 Task: Open a blank sheet, save the file as Childsafety.odt and add heading 'Child Safety',with the parapraph 'Child safety involves creating a safe environment and implementing measures to protect children from harm and accidents. It encompasses aspects such as childproofing homes, promoting safe practices, and educating children about personal safety to prevent injuries and promote their well-being.'Apply Font Style Impact And font size 18. Apply font style in  Heading 'Georgia' and font size 24 Change heading alignment to  Left and paragraph alignment to  Left
Action: Mouse moved to (1026, 75)
Screenshot: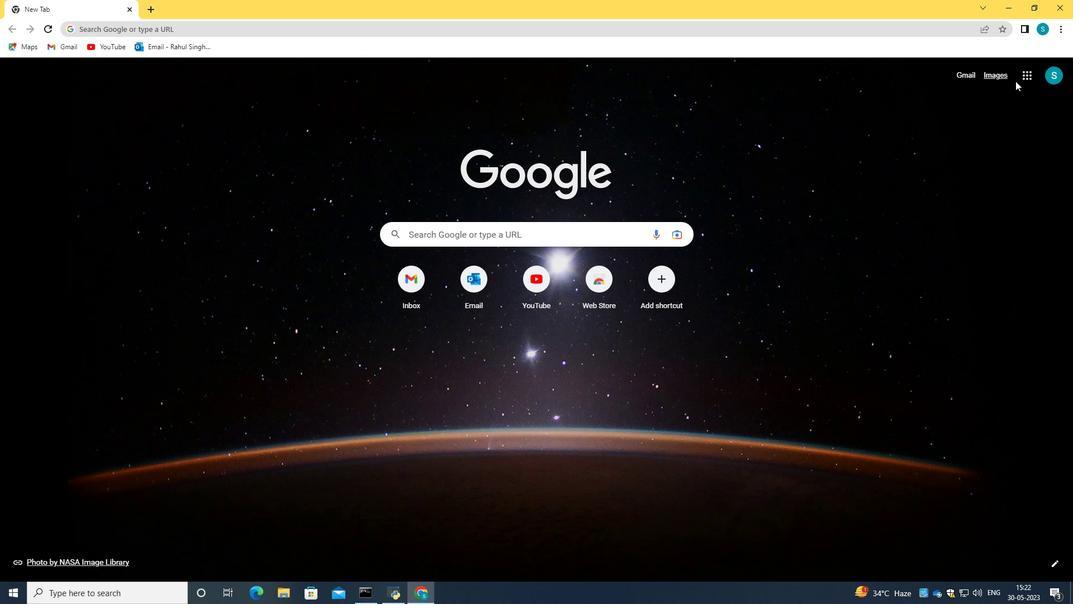 
Action: Mouse pressed left at (1026, 75)
Screenshot: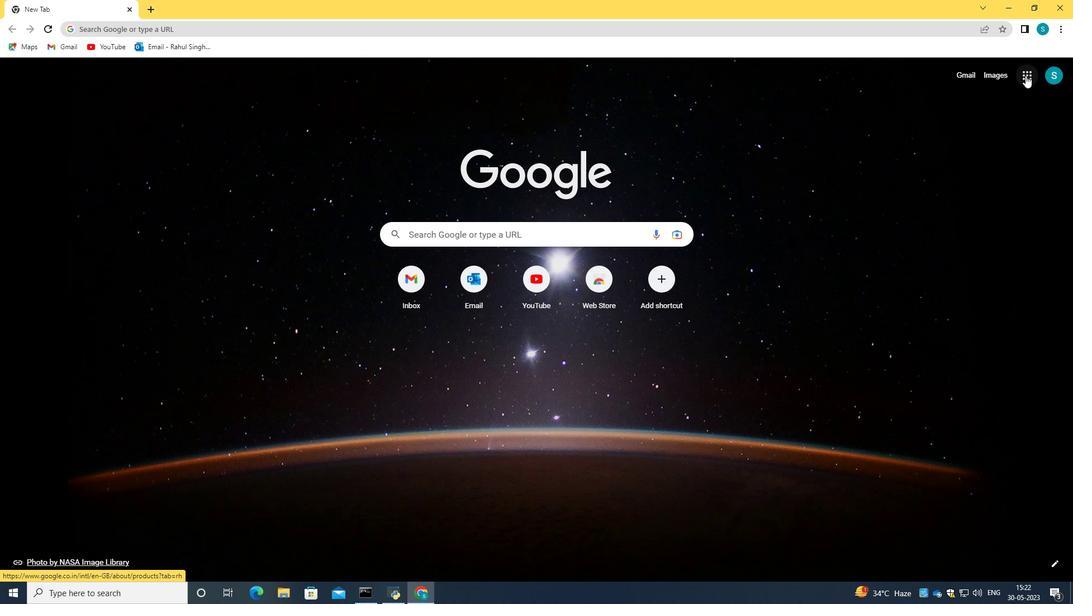 
Action: Mouse moved to (933, 179)
Screenshot: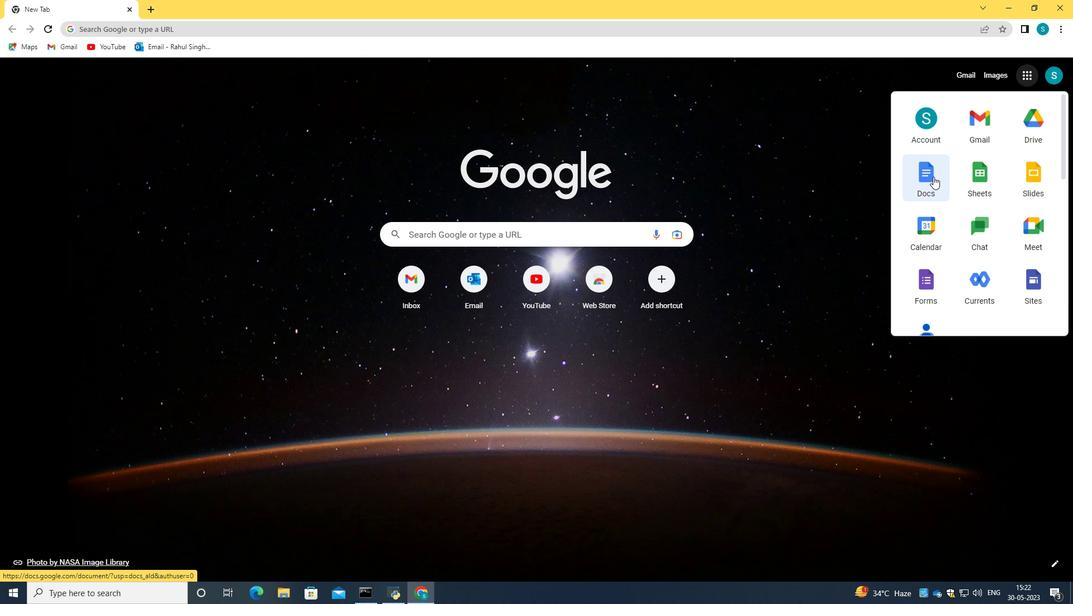 
Action: Mouse pressed left at (933, 179)
Screenshot: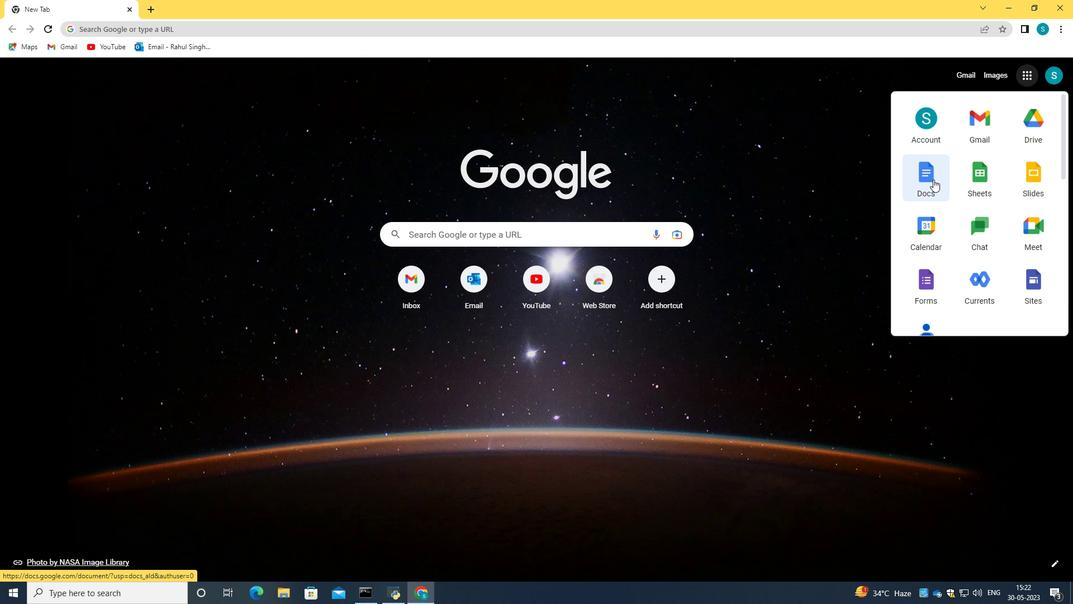 
Action: Mouse moved to (272, 182)
Screenshot: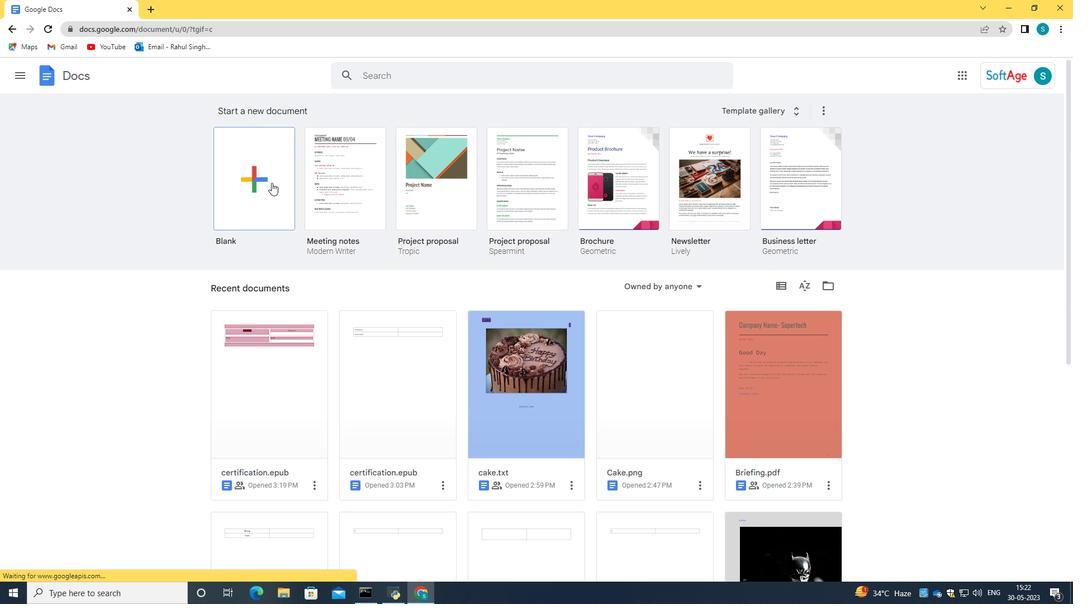 
Action: Mouse pressed left at (272, 182)
Screenshot: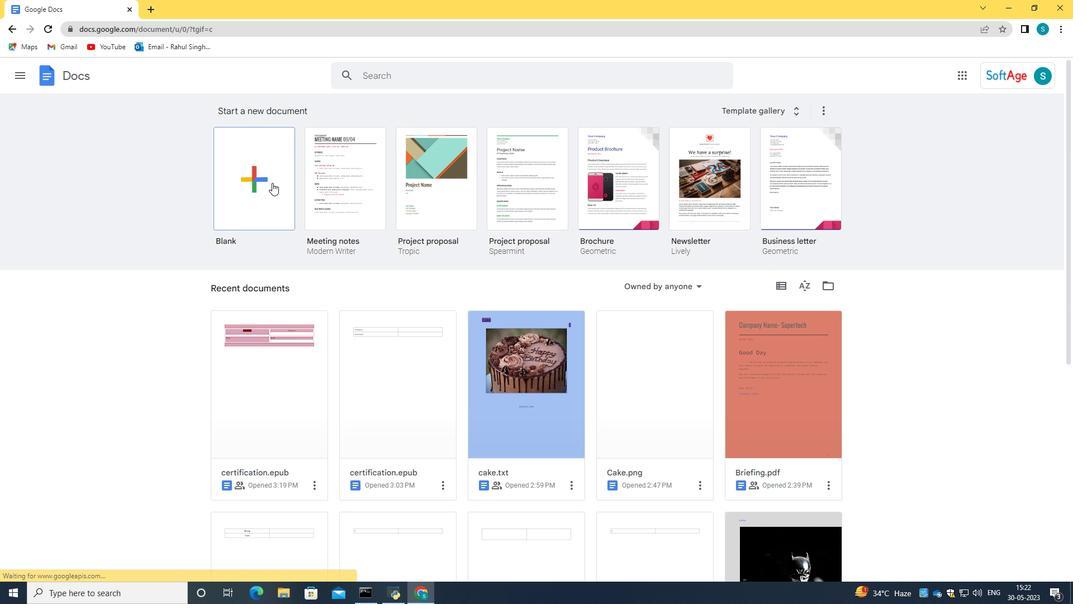 
Action: Mouse moved to (73, 67)
Screenshot: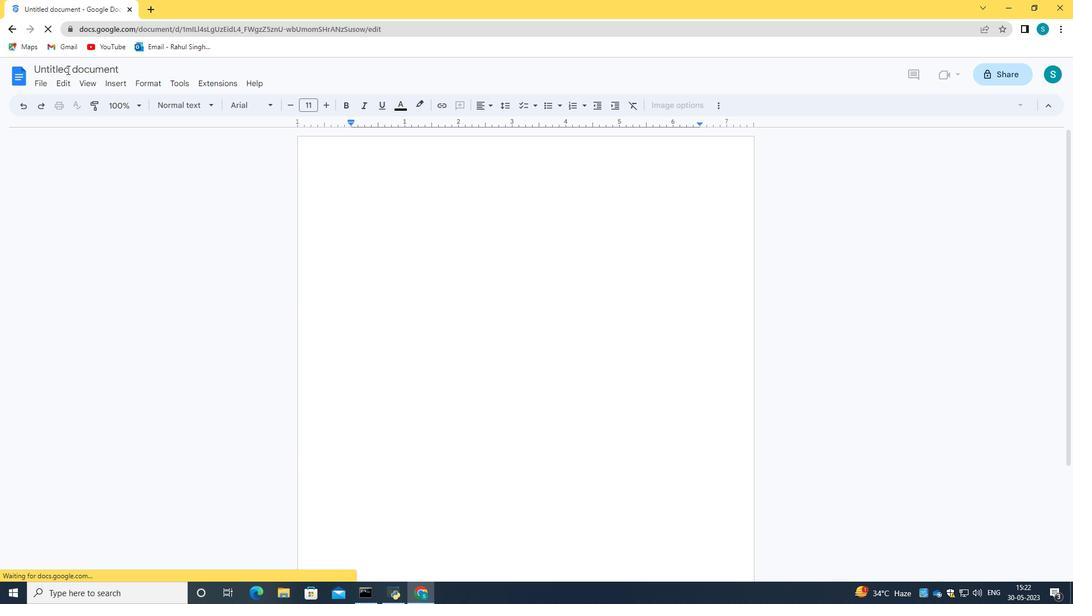 
Action: Mouse pressed left at (73, 67)
Screenshot: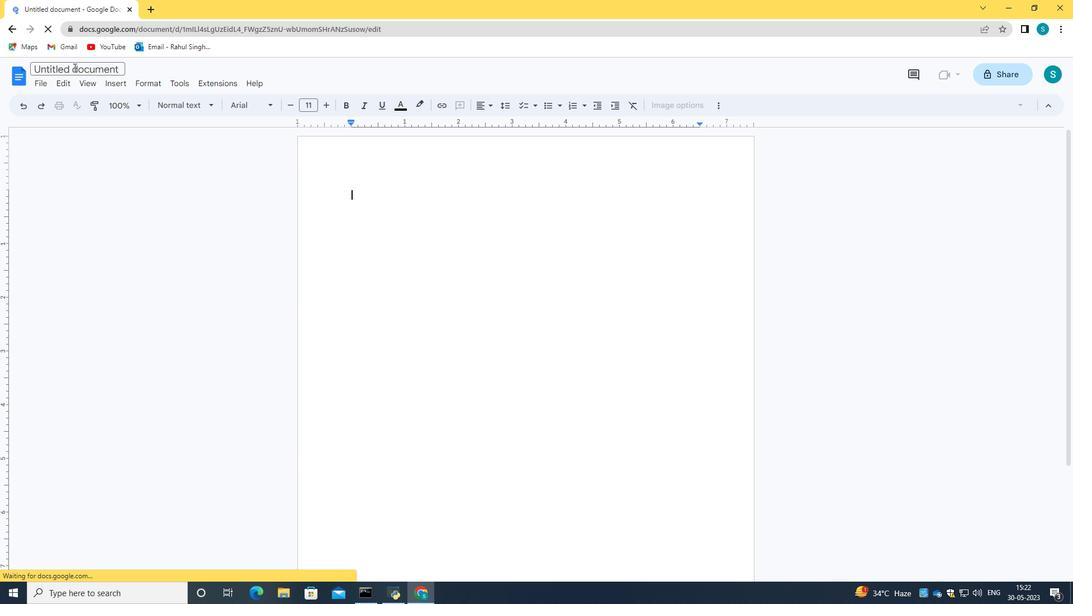 
Action: Mouse moved to (97, 67)
Screenshot: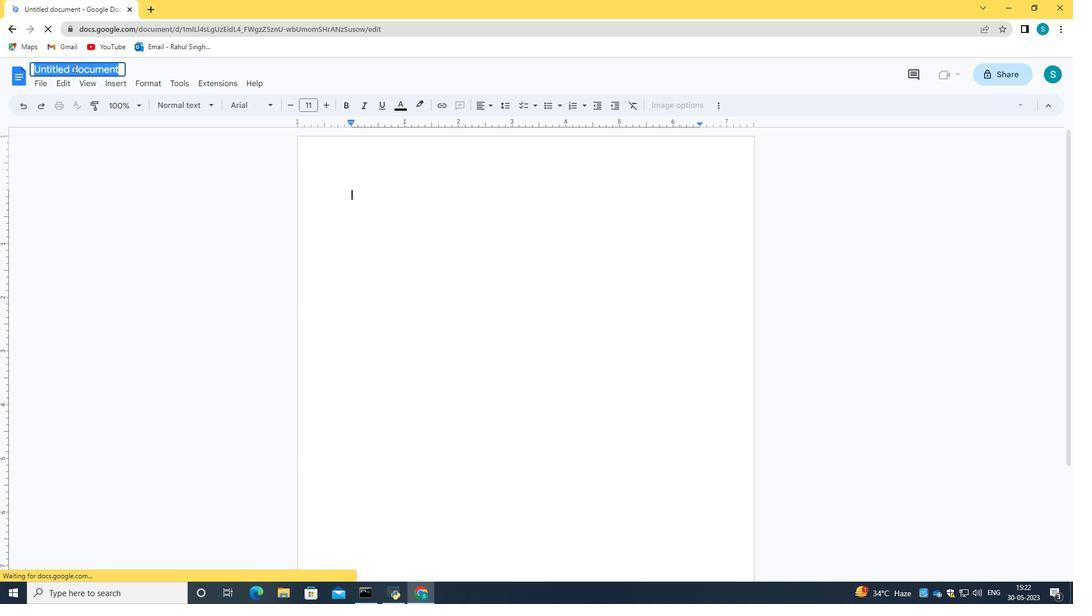 
Action: Key pressed <Key.backspace><Key.caps_lock>C<Key.caps_lock>hildsafty.odt
Screenshot: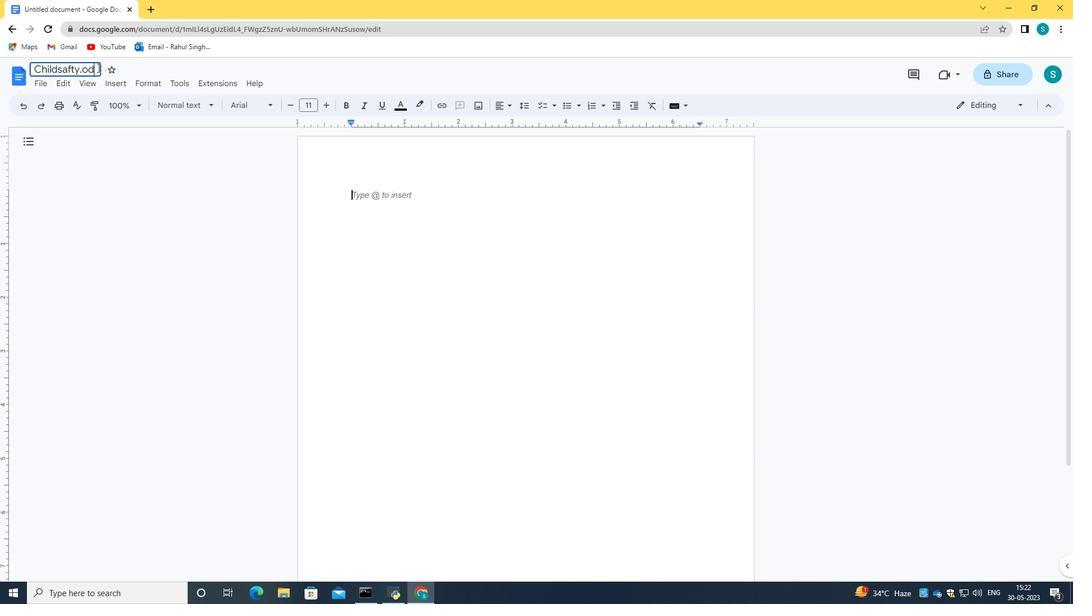 
Action: Mouse moved to (159, 57)
Screenshot: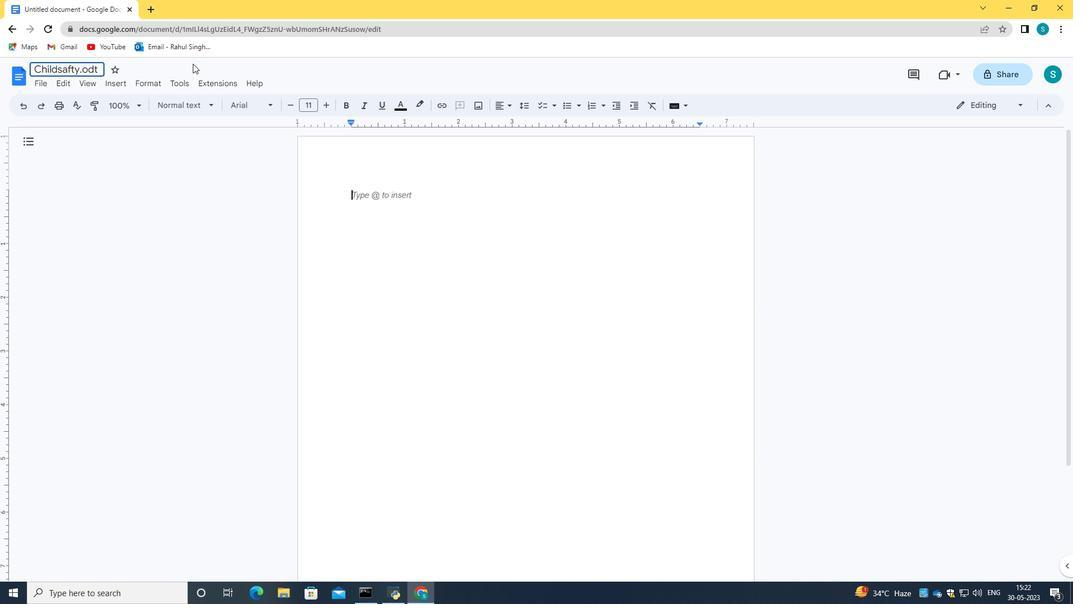 
Action: Mouse pressed left at (159, 57)
Screenshot: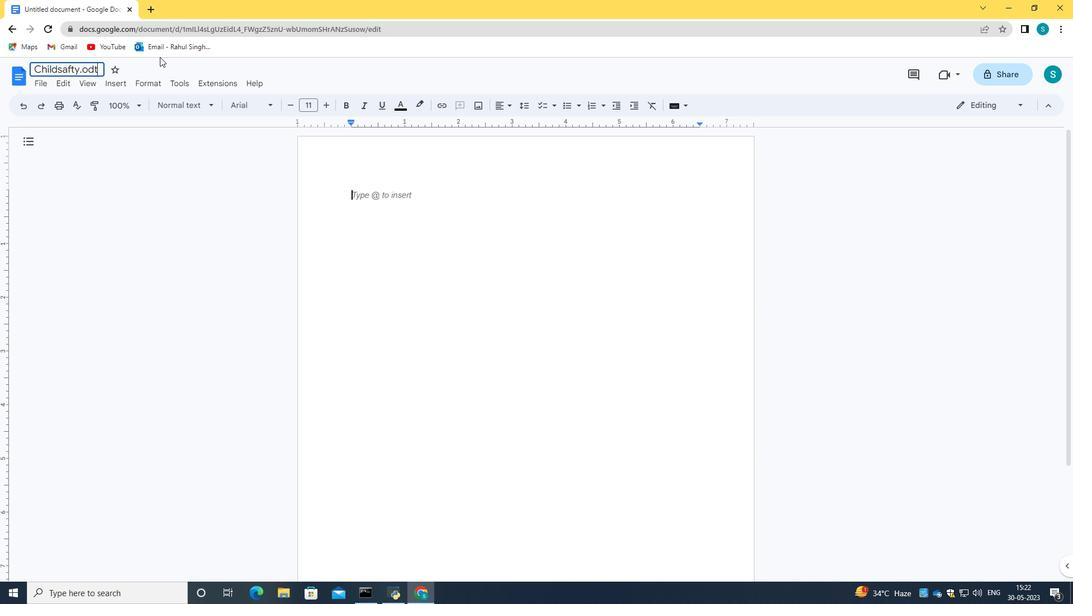 
Action: Mouse moved to (525, 181)
Screenshot: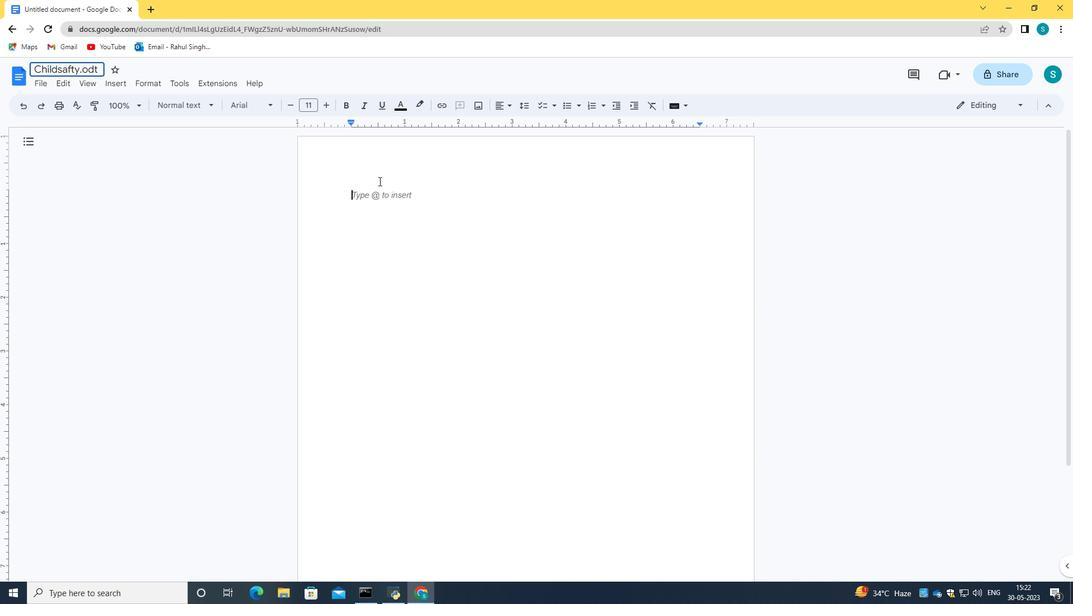 
Action: Mouse pressed left at (525, 181)
Screenshot: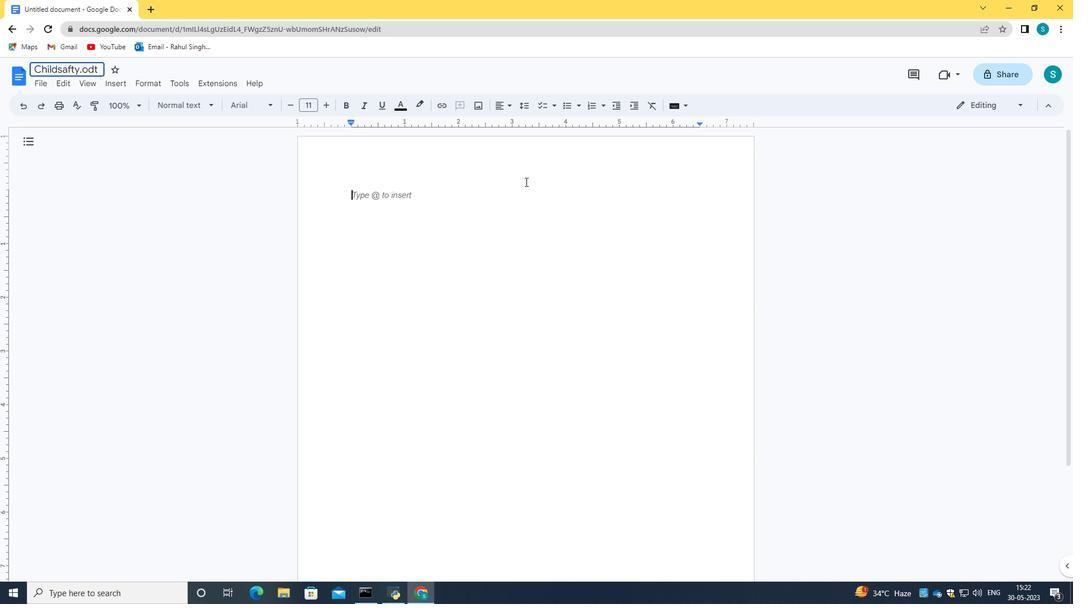 
Action: Mouse moved to (383, 197)
Screenshot: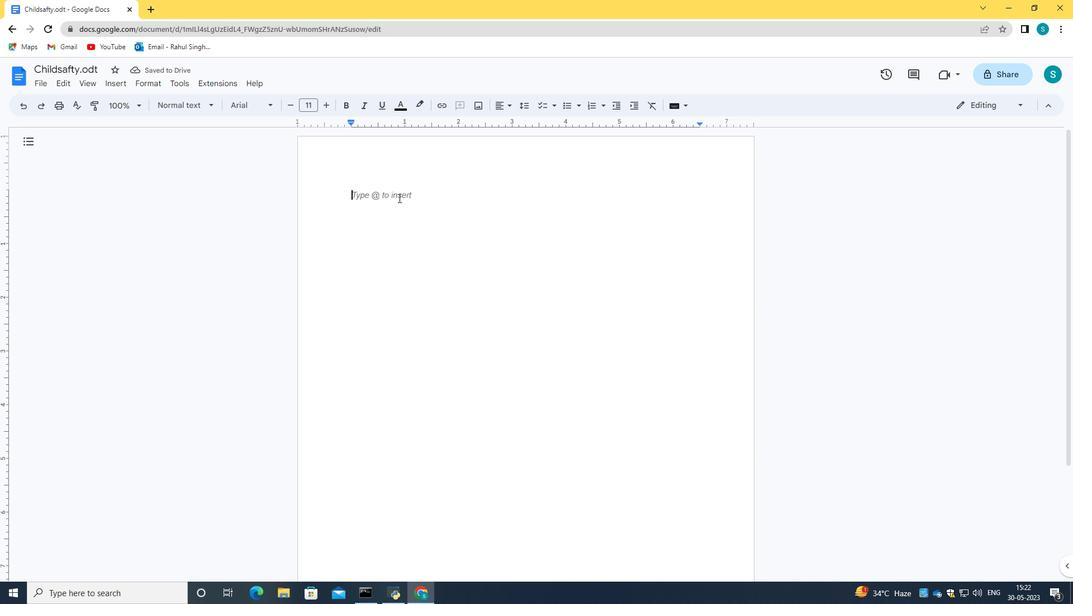 
Action: Mouse pressed left at (383, 197)
Screenshot: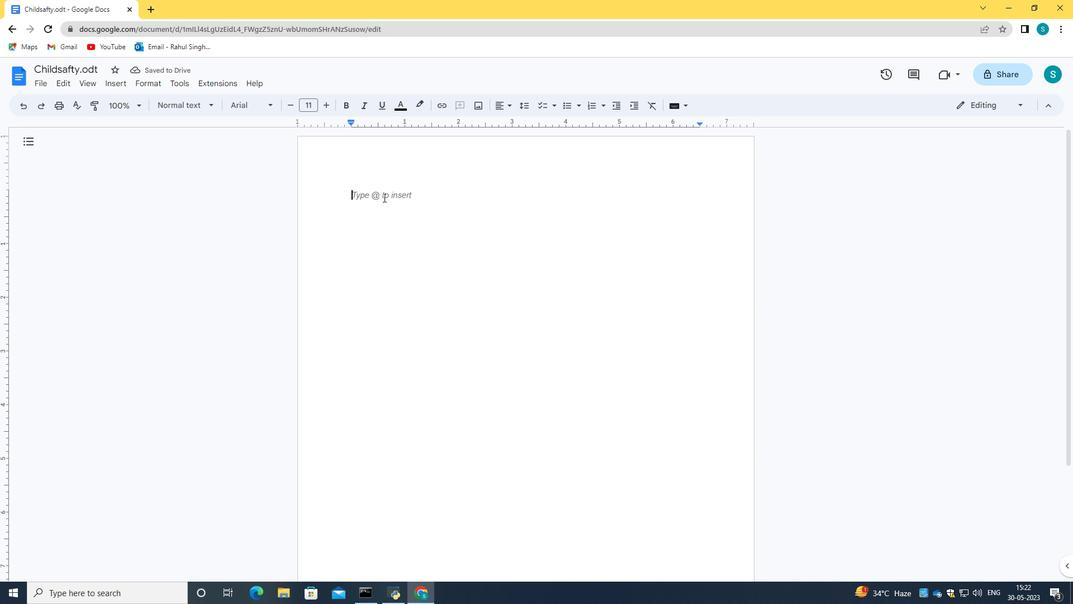 
Action: Key pressed <Key.caps_lock>C<Key.caps_lock>hild<Key.space><Key.caps_lock>S<Key.caps_lock>afty<Key.backspace><Key.backspace><Key.backspace>fty
Screenshot: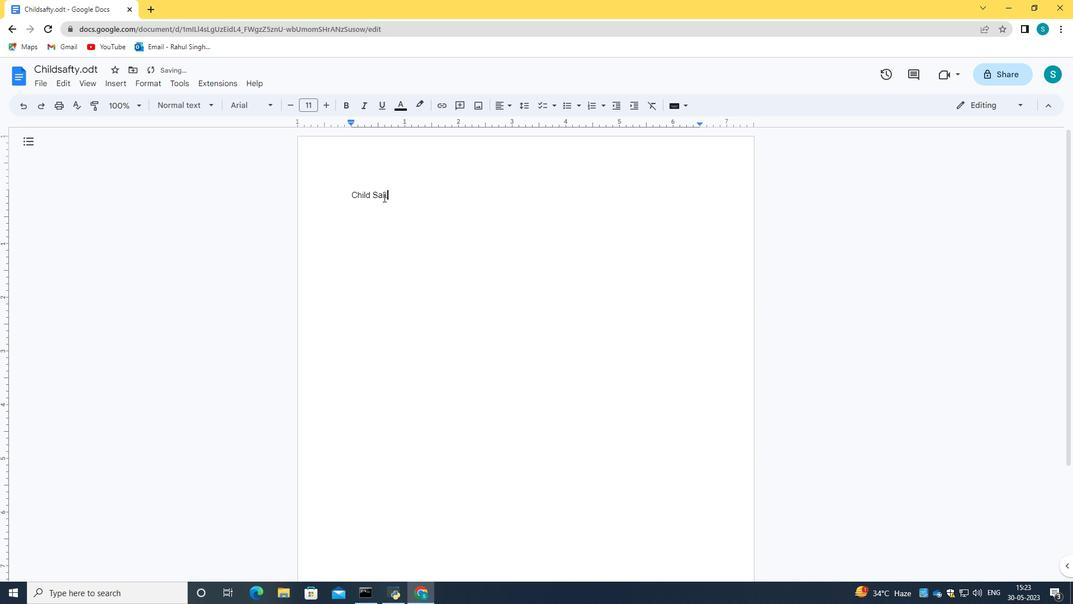 
Action: Mouse moved to (368, 213)
Screenshot: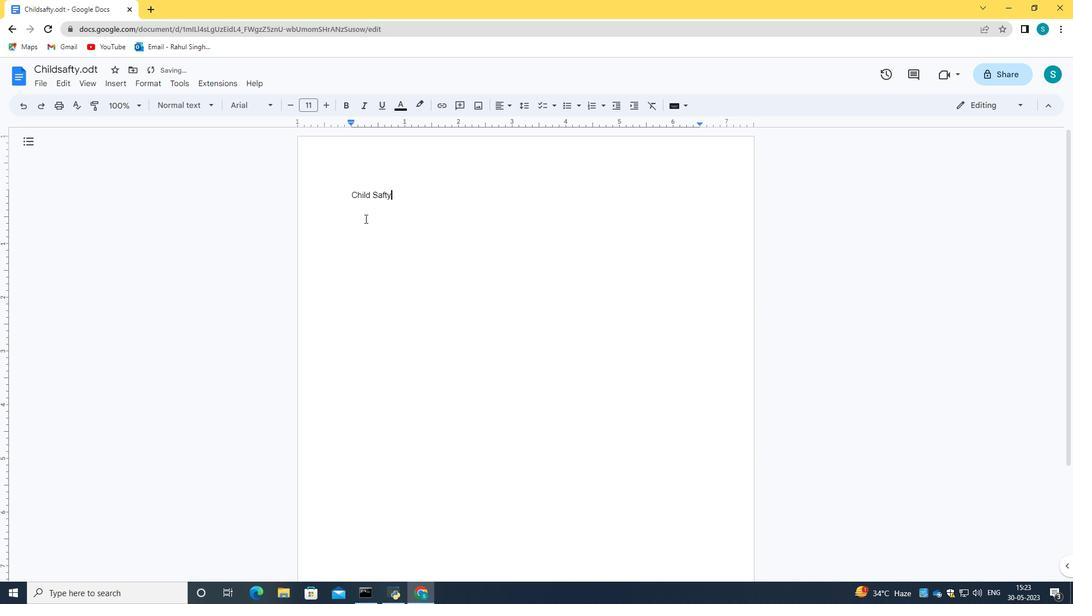 
Action: Mouse pressed left at (368, 213)
Screenshot: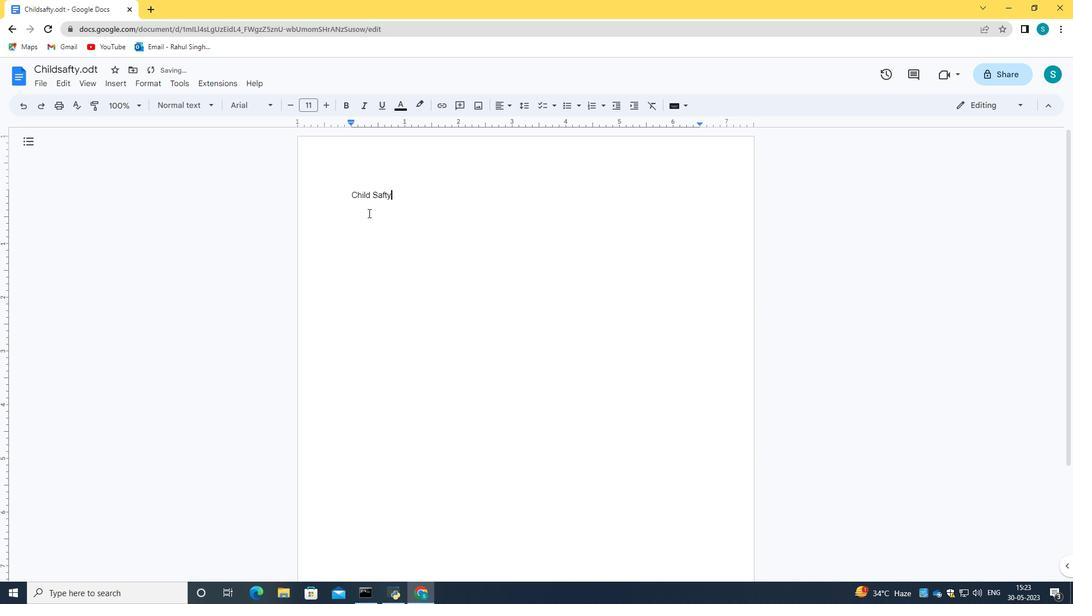 
Action: Mouse moved to (395, 195)
Screenshot: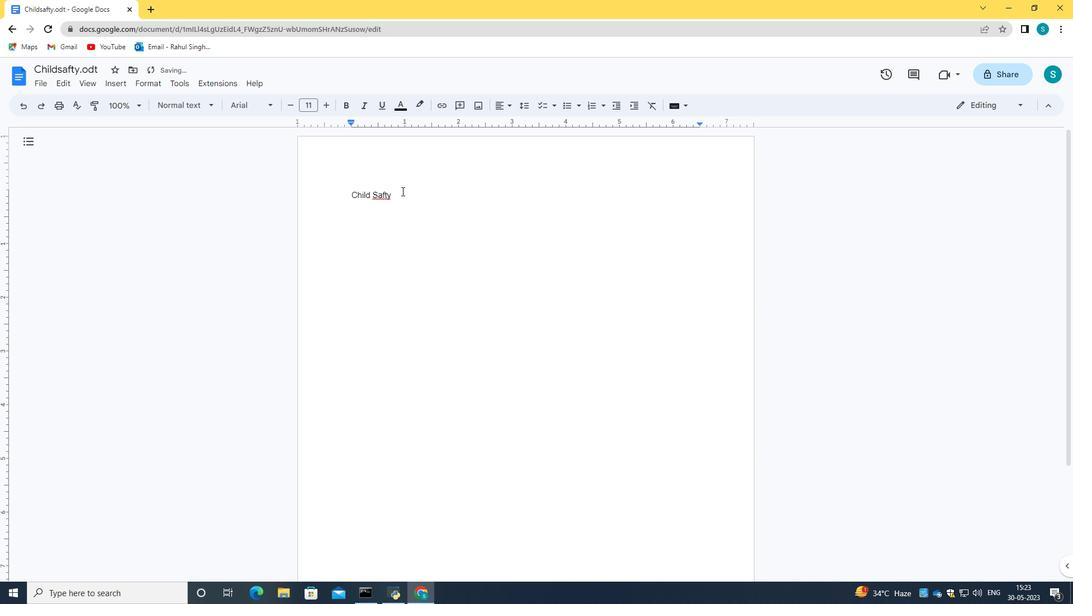
Action: Mouse pressed left at (395, 195)
Screenshot: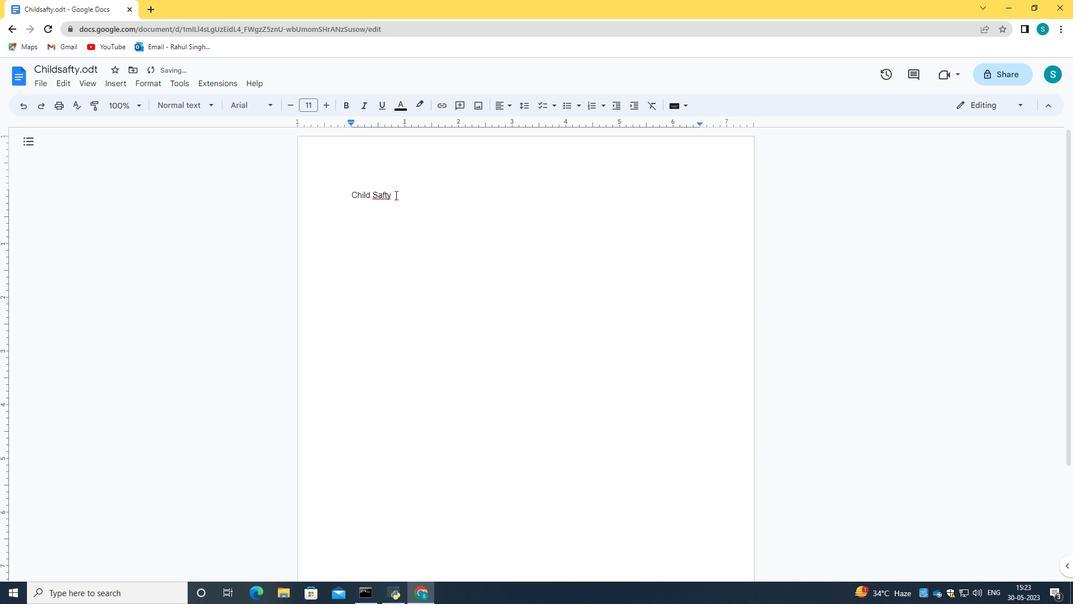 
Action: Mouse moved to (389, 184)
Screenshot: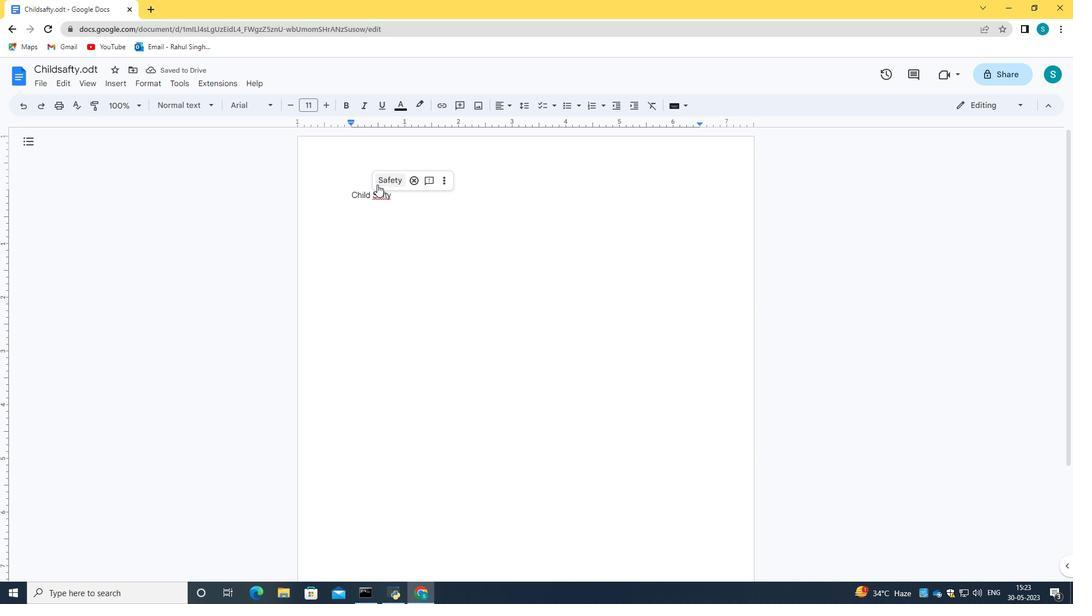 
Action: Mouse pressed left at (389, 184)
Screenshot: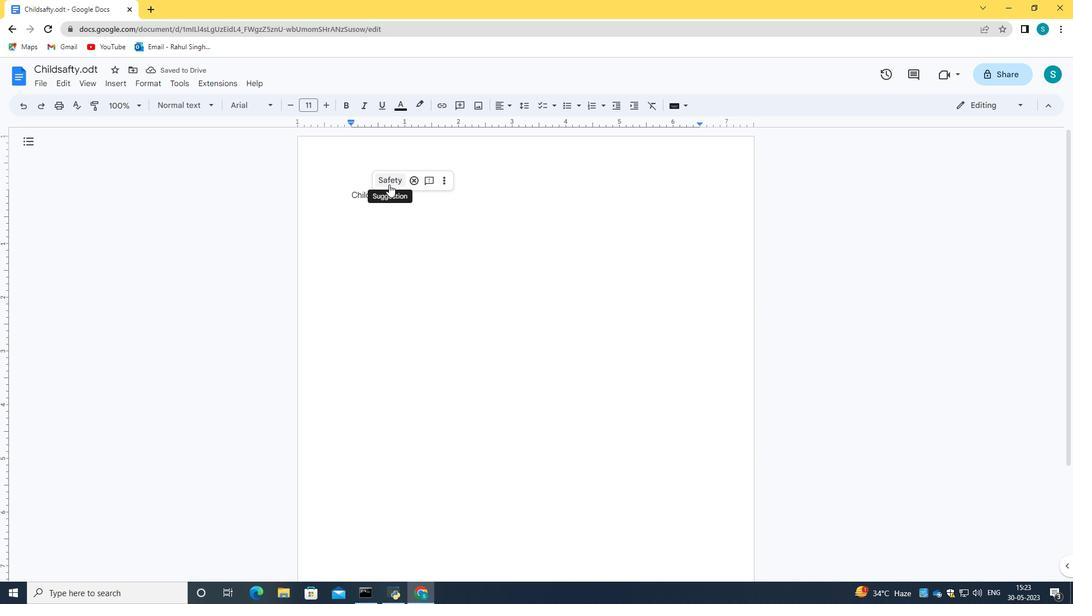 
Action: Mouse moved to (413, 192)
Screenshot: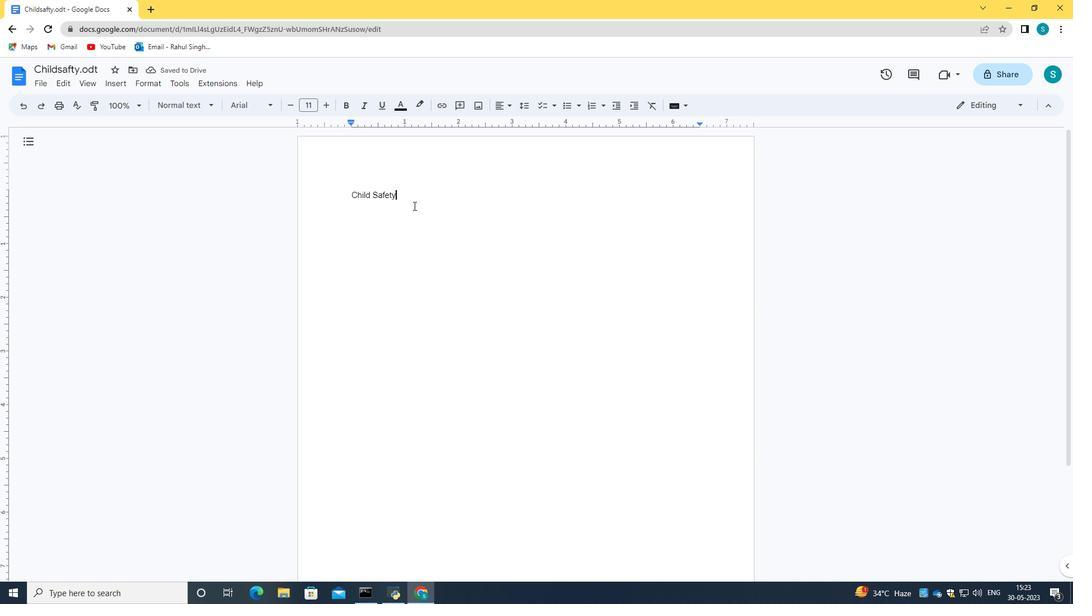 
Action: Mouse pressed left at (413, 192)
Screenshot: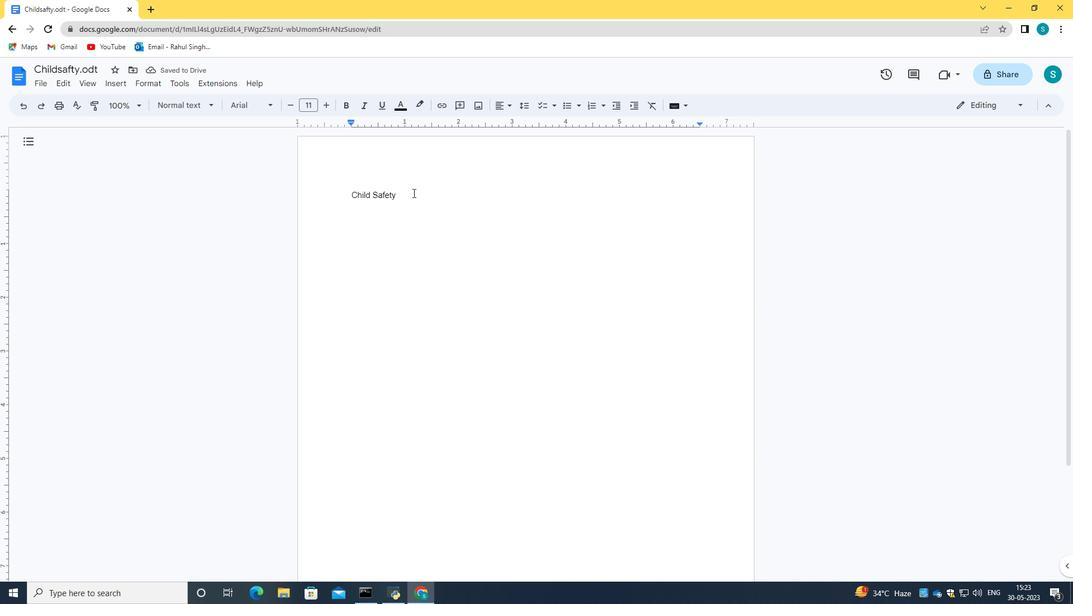 
Action: Mouse moved to (347, 233)
Screenshot: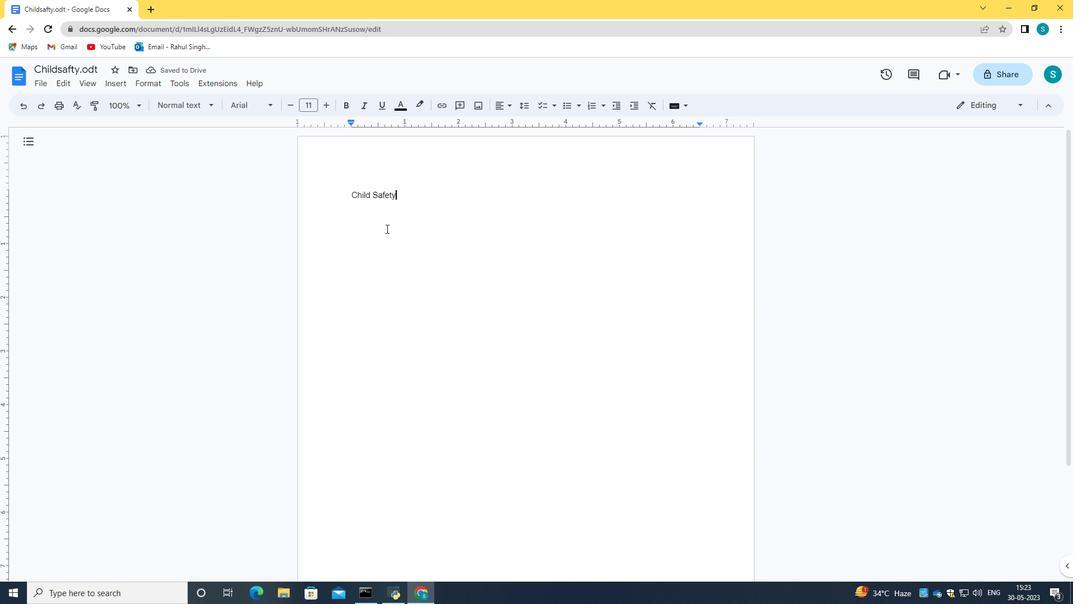 
Action: Mouse pressed left at (347, 233)
Screenshot: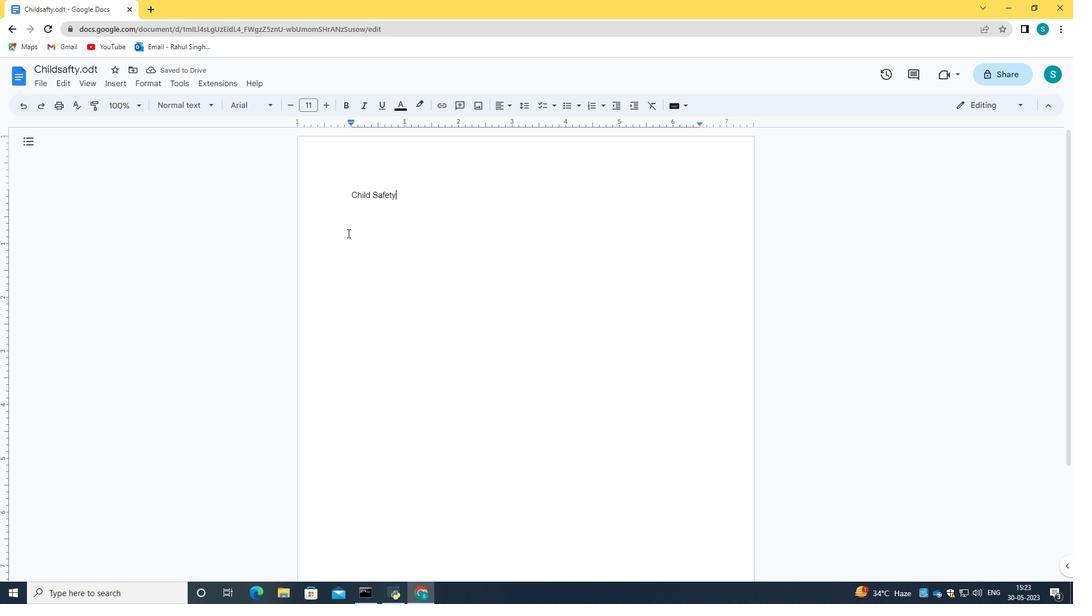 
Action: Mouse moved to (351, 225)
Screenshot: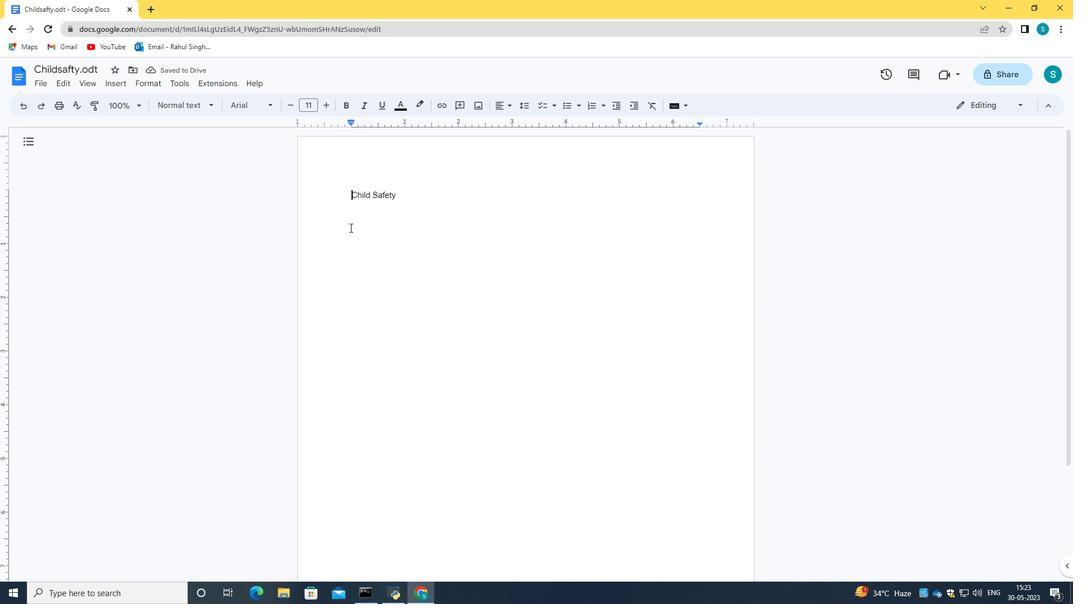 
Action: Key pressed <Key.right><Key.right><Key.right><Key.right><Key.right><Key.right><Key.right><Key.right><Key.right><Key.right><Key.right><Key.right><Key.right><Key.enter><Key.enter><Key.enter><Key.caps_lock><Key.shift_r><Key.shift_r><Key.shift_r><Key.shift_r><Key.shift_r><Key.shift_r><Key.shift_r>"<Key.caps_lock>c<Key.caps_lock>H<Key.backspace><Key.backspace>C<Key.caps_lock>hild<Key.space>saft<Key.backspace>ety<Key.space>involves<Key.space>creating<Key.space>a<Key.space>safe<Key.space>inviourment<Key.space>and<Key.space>implementing<Key.space>measures<Key.space>to<Key.space>protect<Key.space>chidren<Key.space>from<Key.space>harm<Key.space>and<Key.space>accidents.<Key.space><Key.caps_lock>I<Key.caps_lock>t<Key.space>c<Key.backspace>encompasses<Key.space>e<Key.backspace>aspects<Key.space>such<Key.space>as<Key.space>childproofing<Key.space>hi<Key.backspace>omes,<Key.space>promoting<Key.space>safe<Key.space>practices<Key.space><Key.space>,<Key.space>and<Key.space><Key.backspace><Key.backspace><Key.backspace><Key.backspace><Key.backspace><Key.backspace><Key.backspace><Key.backspace>,<Key.space>and<Key.space>educating<Key.space>children<Key.space>about<Key.space>personal<Key.space>saft<Key.backspace>ety<Key.space>to<Key.space>prevent<Key.space>injuries<Key.space>and<Key.space>their<Key.space>well-being.<Key.shift_r>"
Screenshot: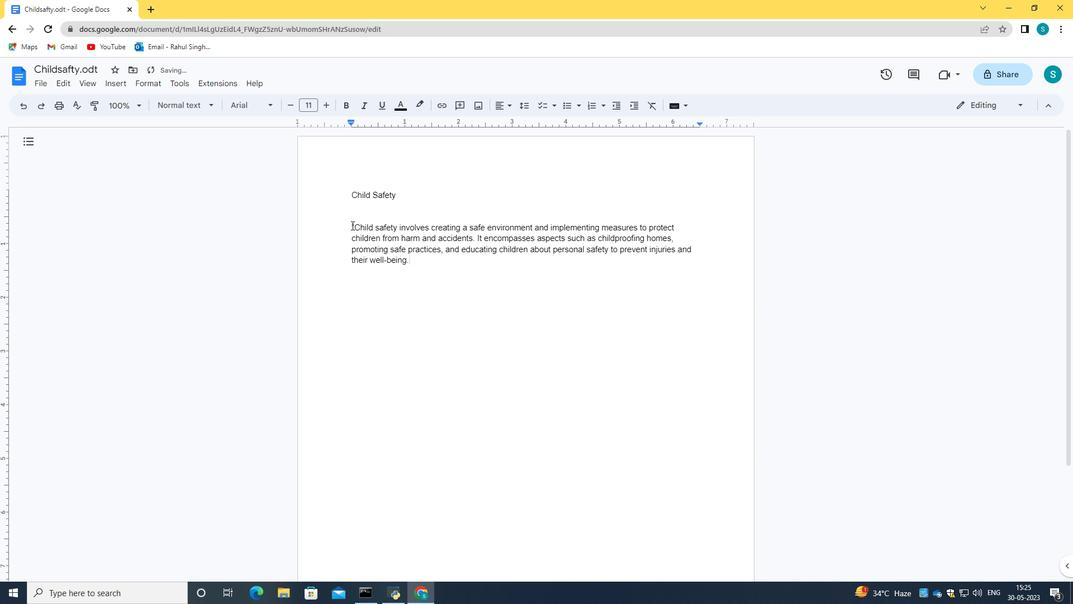 
Action: Mouse moved to (347, 191)
Screenshot: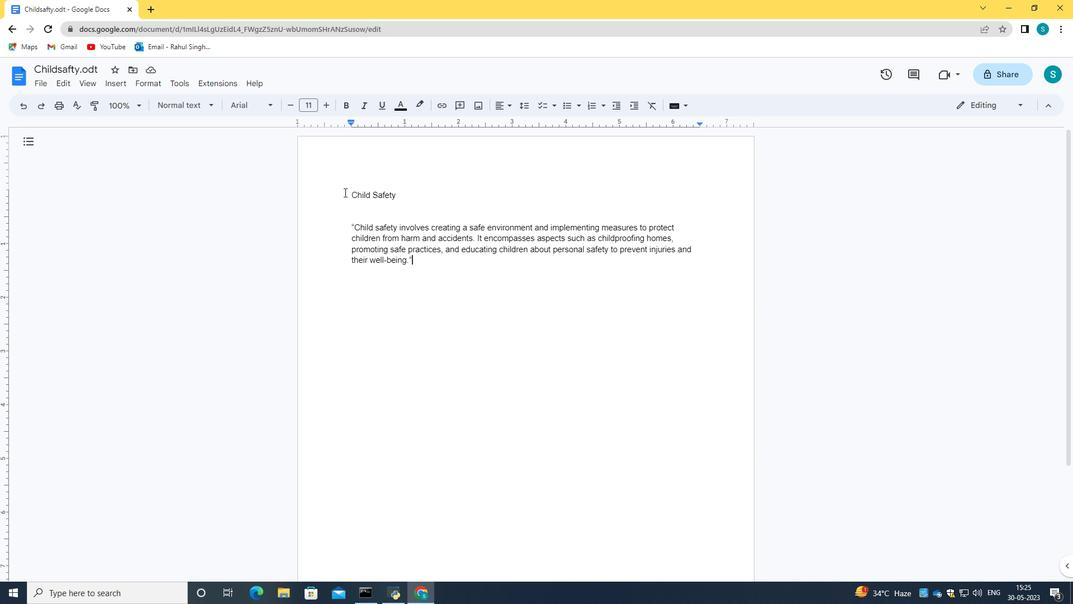 
Action: Mouse pressed left at (347, 191)
Screenshot: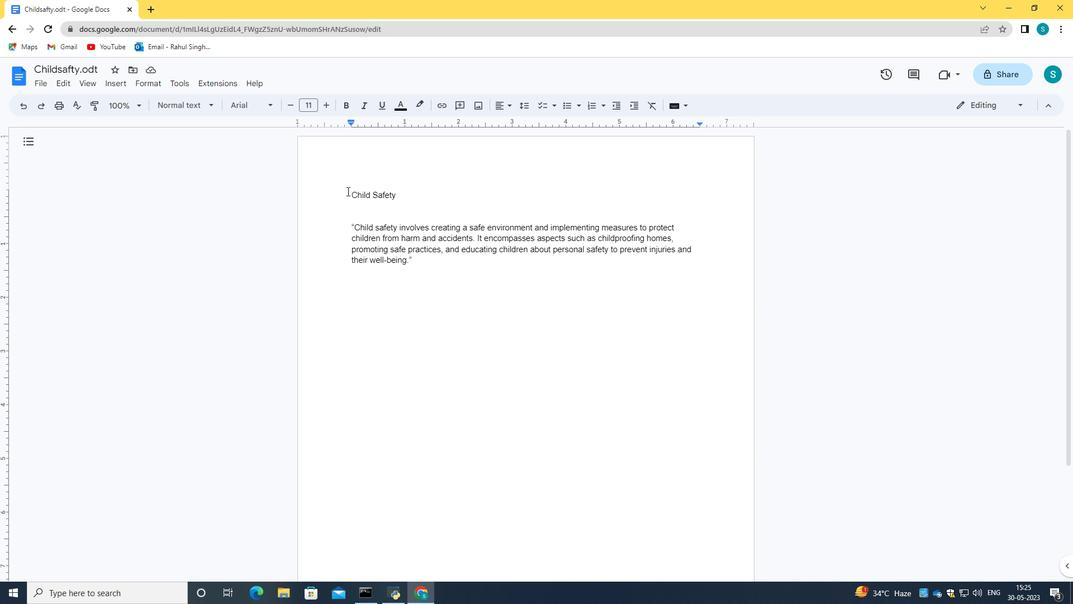 
Action: Mouse moved to (355, 227)
Screenshot: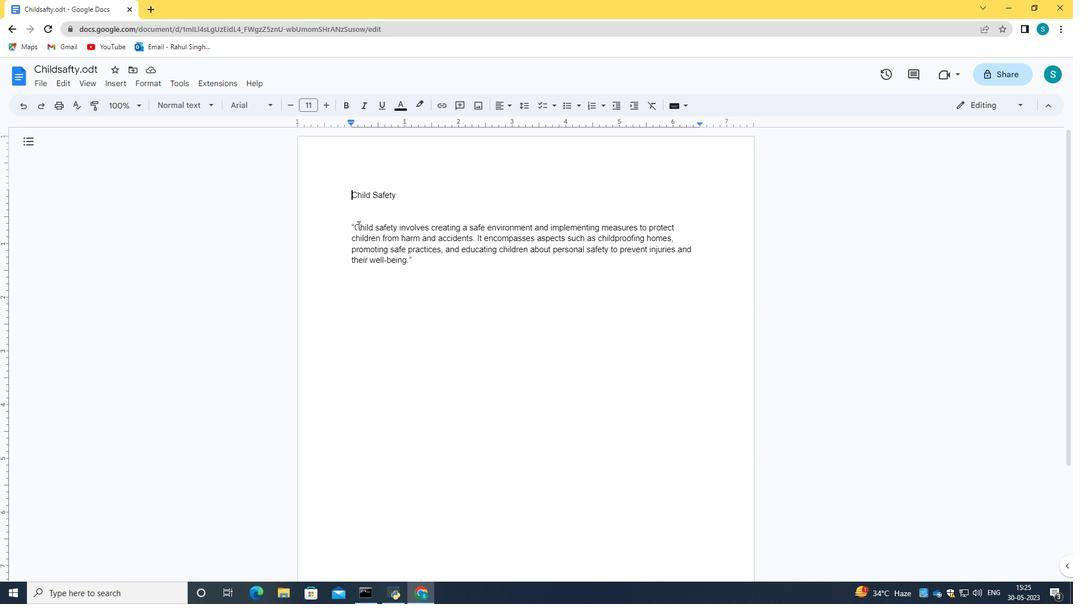 
Action: Mouse pressed left at (355, 227)
Screenshot: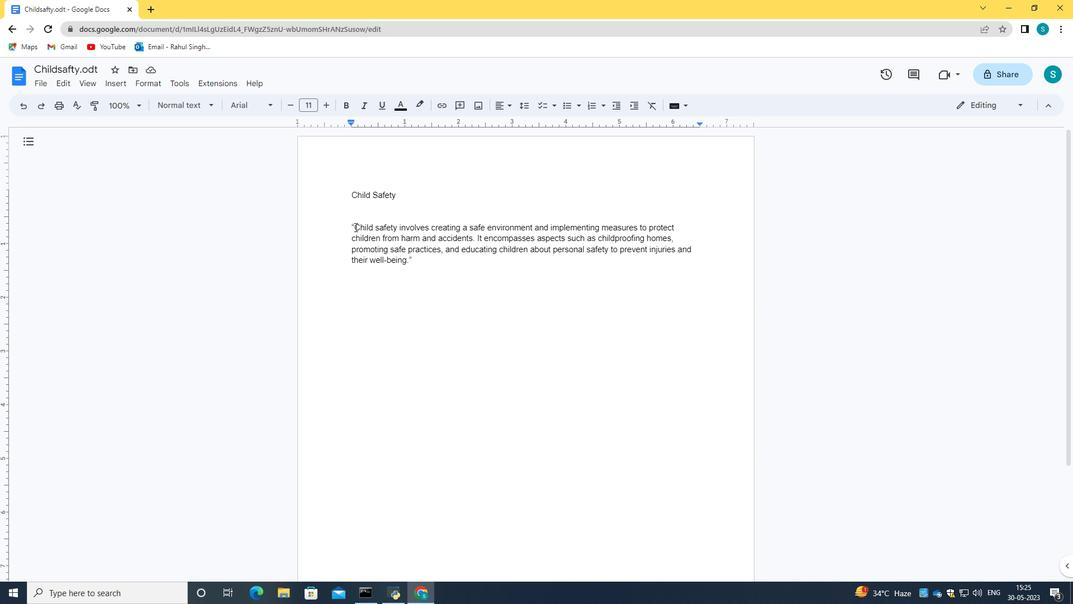 
Action: Mouse moved to (251, 108)
Screenshot: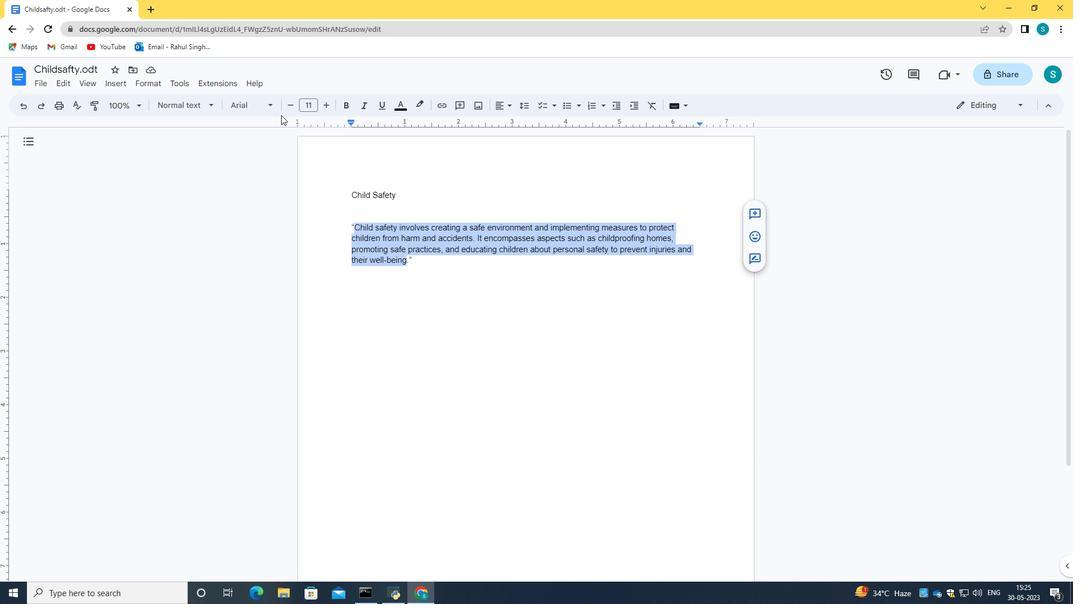 
Action: Mouse pressed left at (251, 108)
Screenshot: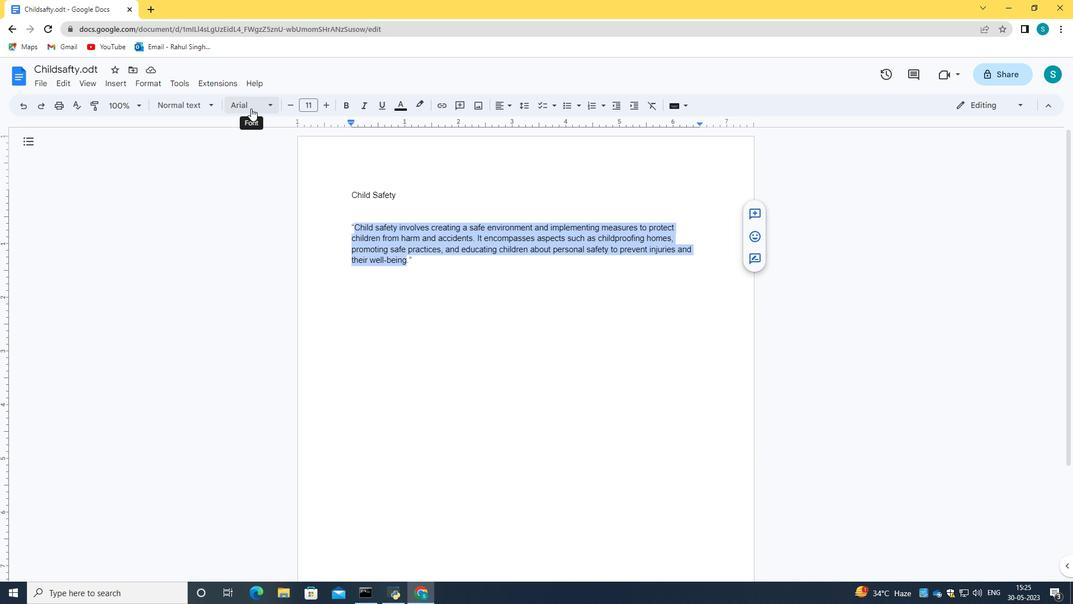 
Action: Mouse moved to (289, 411)
Screenshot: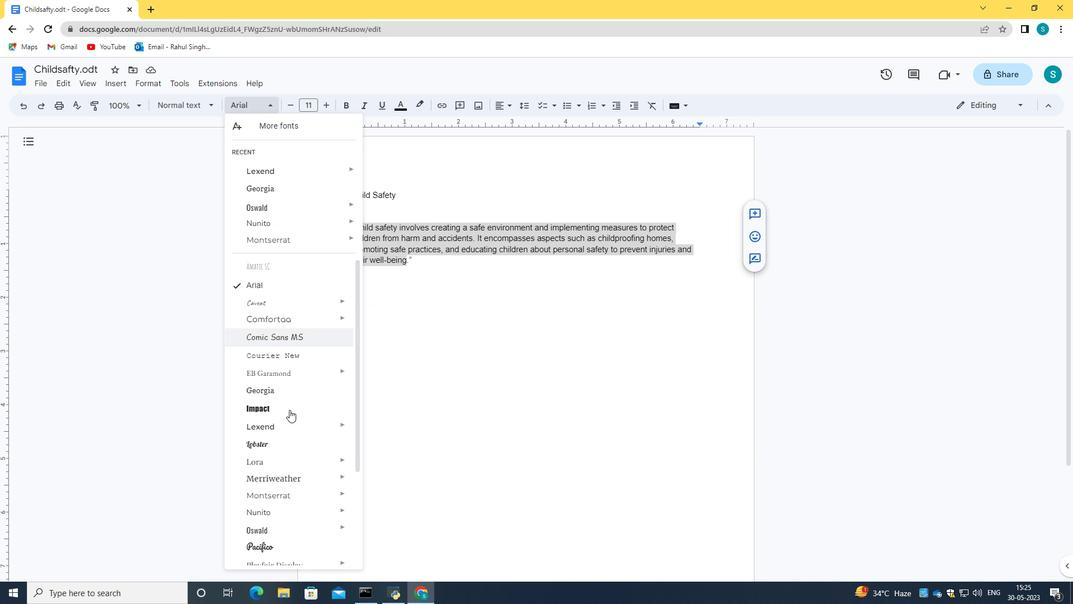 
Action: Mouse scrolled (289, 411) with delta (0, 0)
Screenshot: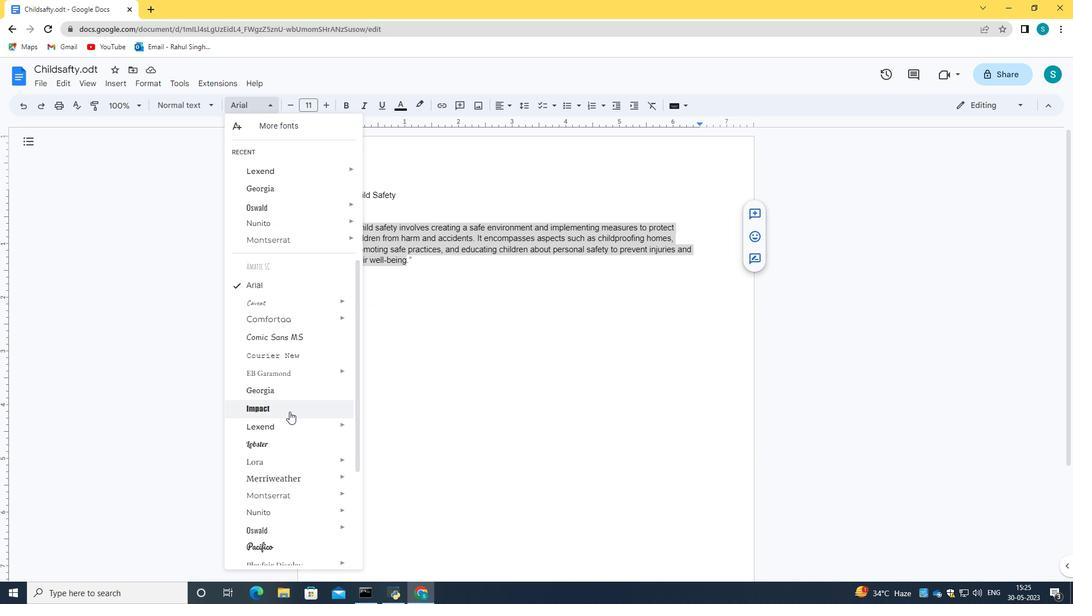 
Action: Mouse scrolled (289, 411) with delta (0, 0)
Screenshot: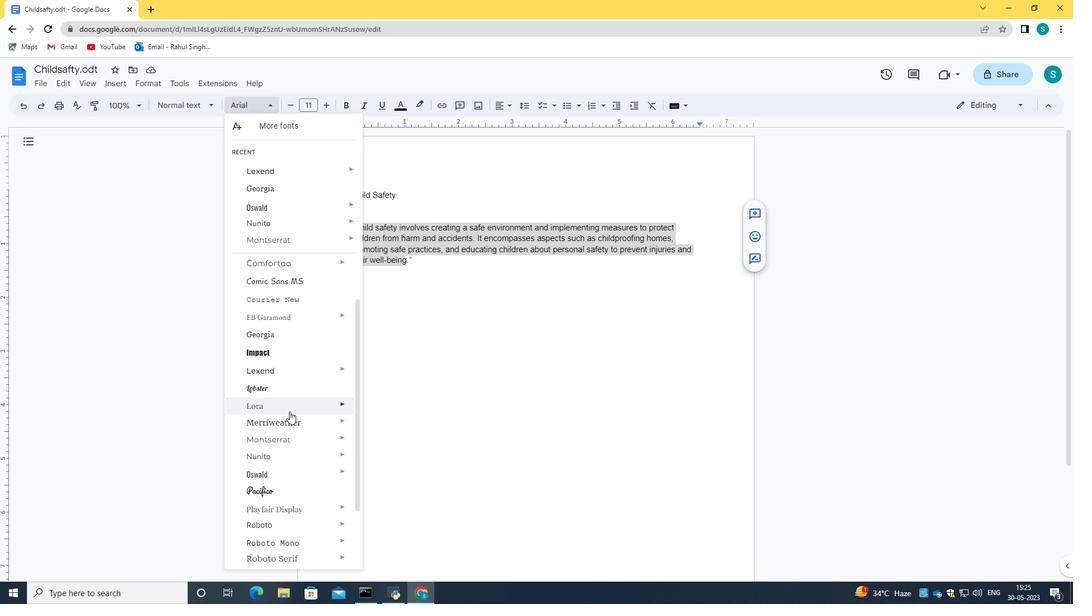 
Action: Mouse scrolled (289, 412) with delta (0, 0)
Screenshot: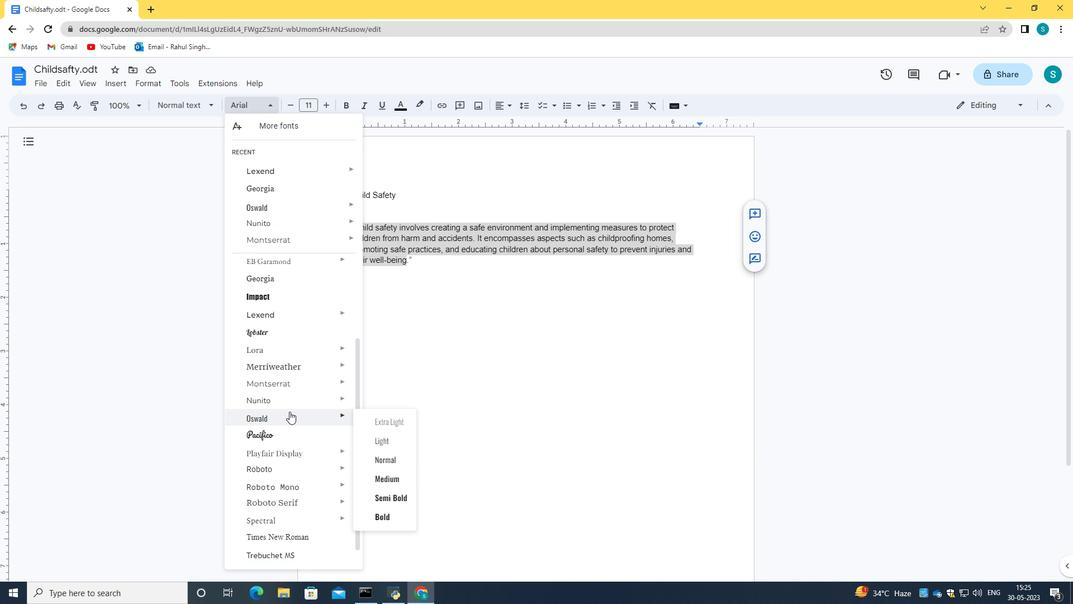 
Action: Mouse scrolled (289, 412) with delta (0, 0)
Screenshot: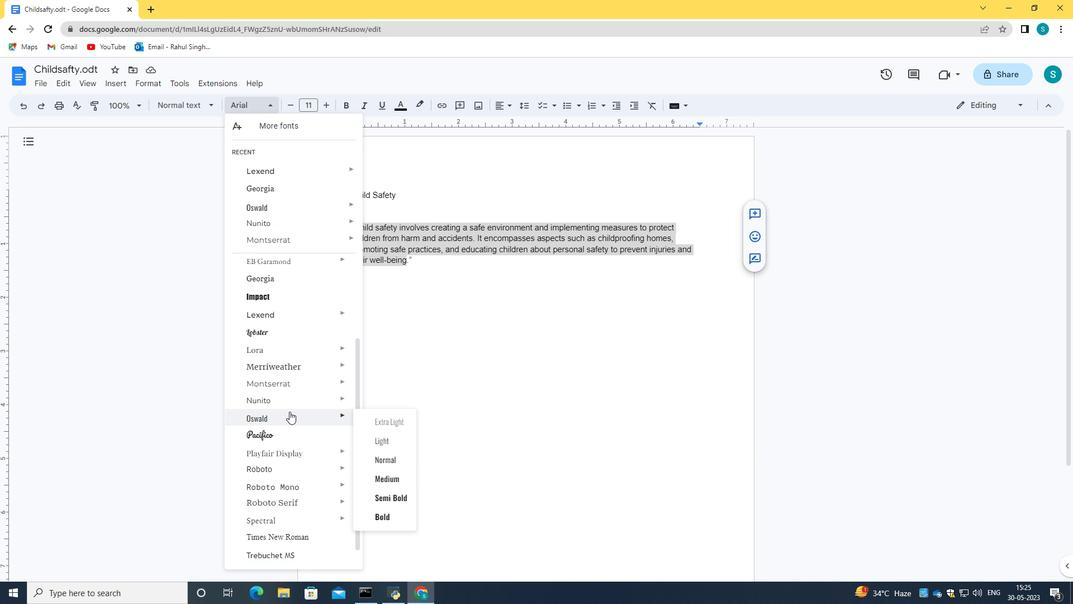 
Action: Mouse scrolled (289, 412) with delta (0, 0)
Screenshot: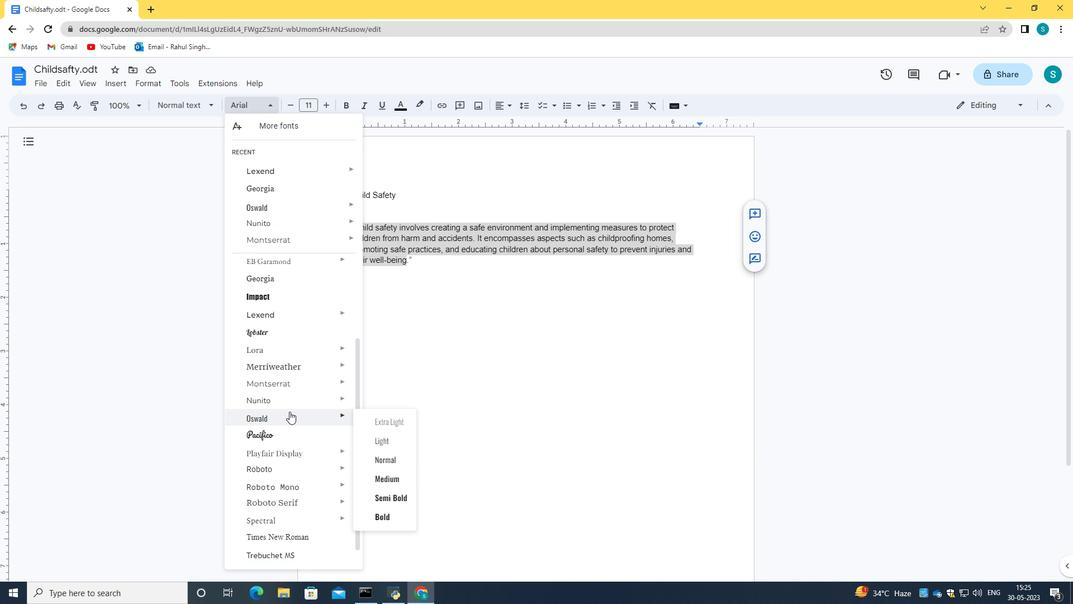 
Action: Mouse scrolled (289, 412) with delta (0, 0)
Screenshot: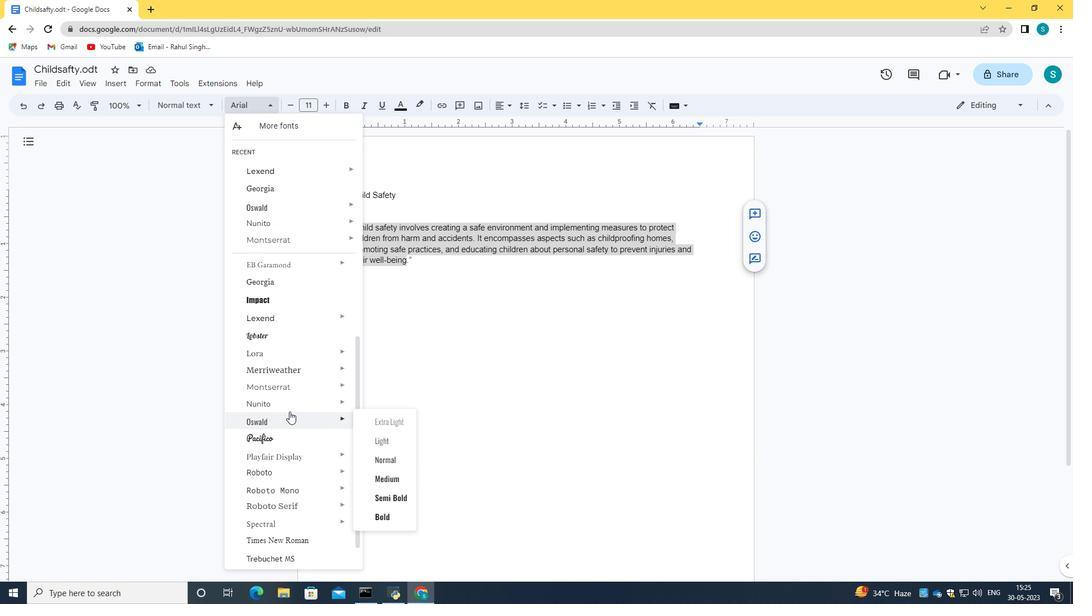 
Action: Mouse moved to (288, 363)
Screenshot: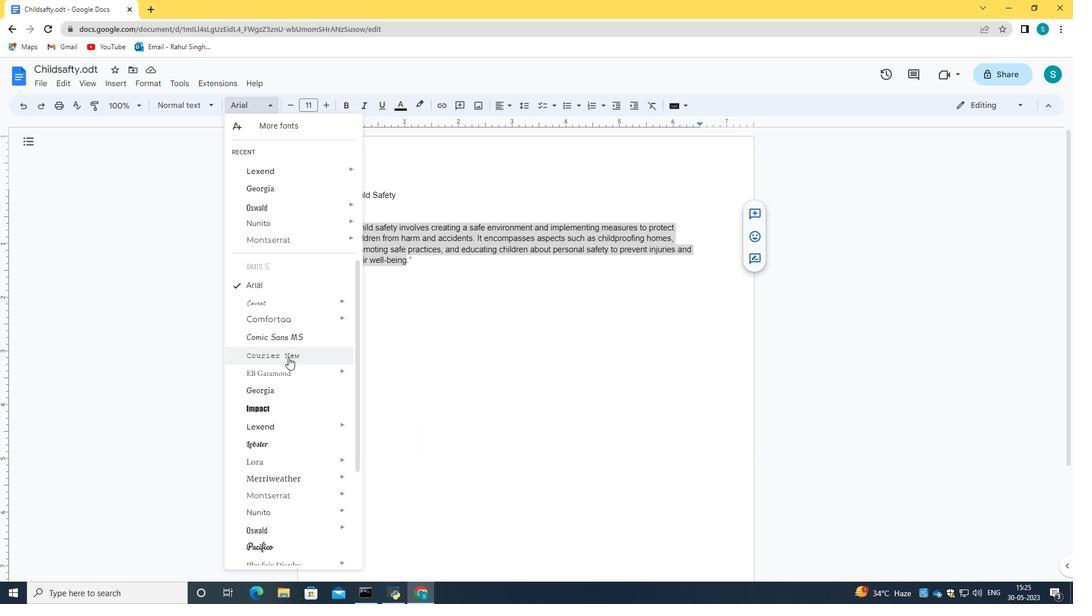 
Action: Mouse scrolled (288, 362) with delta (0, 0)
Screenshot: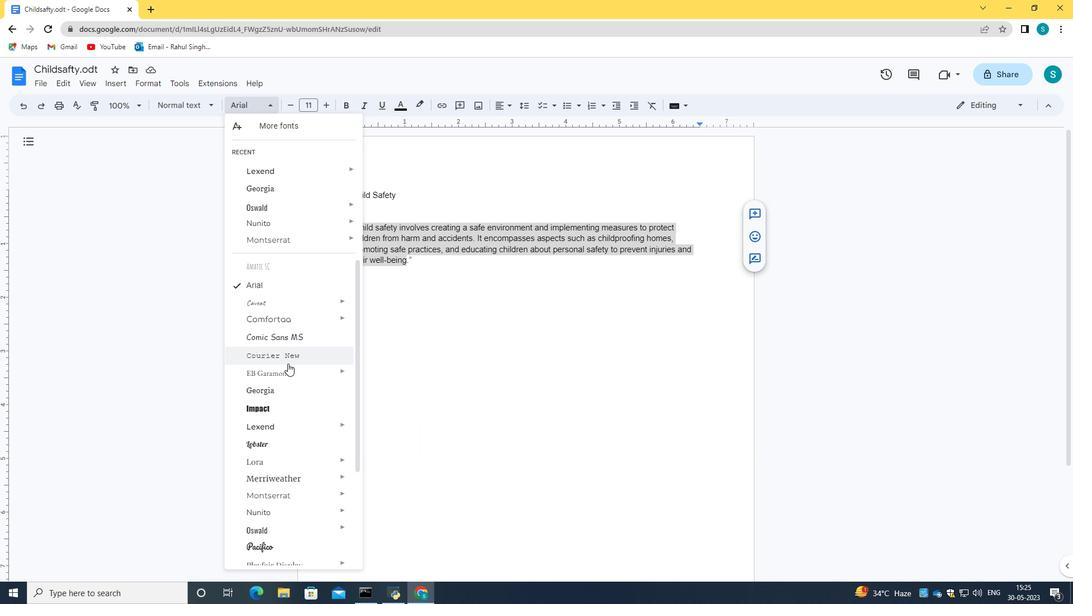 
Action: Mouse scrolled (288, 362) with delta (0, 0)
Screenshot: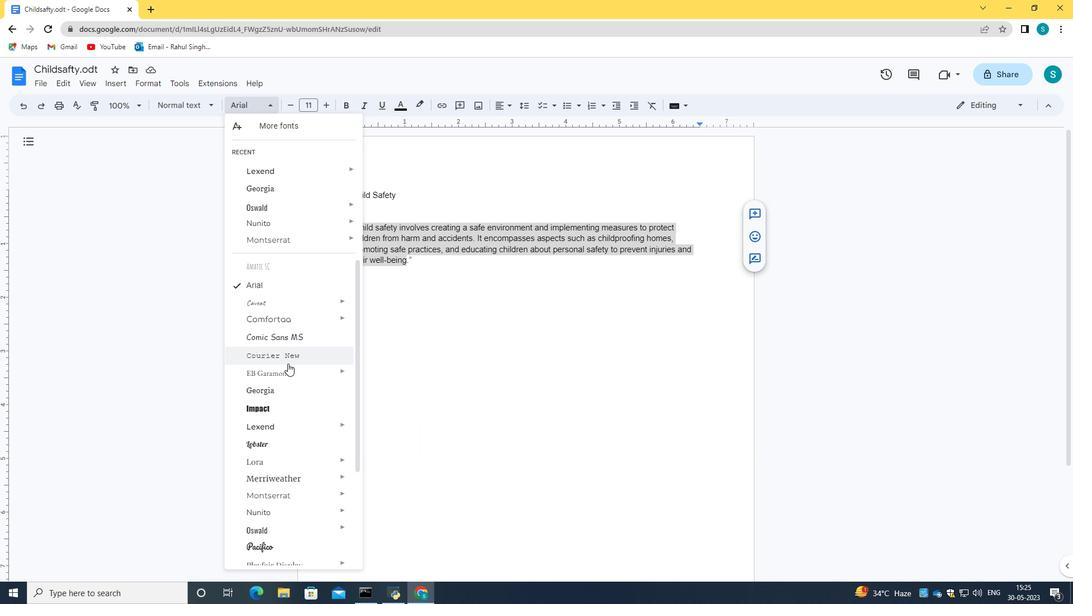 
Action: Mouse scrolled (288, 362) with delta (0, 0)
Screenshot: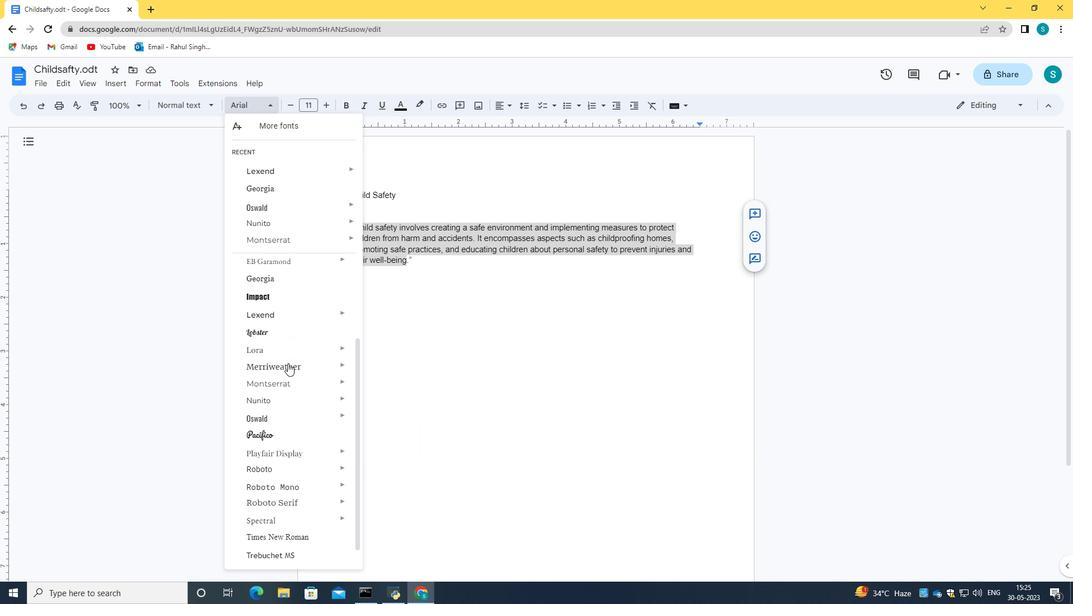 
Action: Mouse scrolled (288, 362) with delta (0, 0)
Screenshot: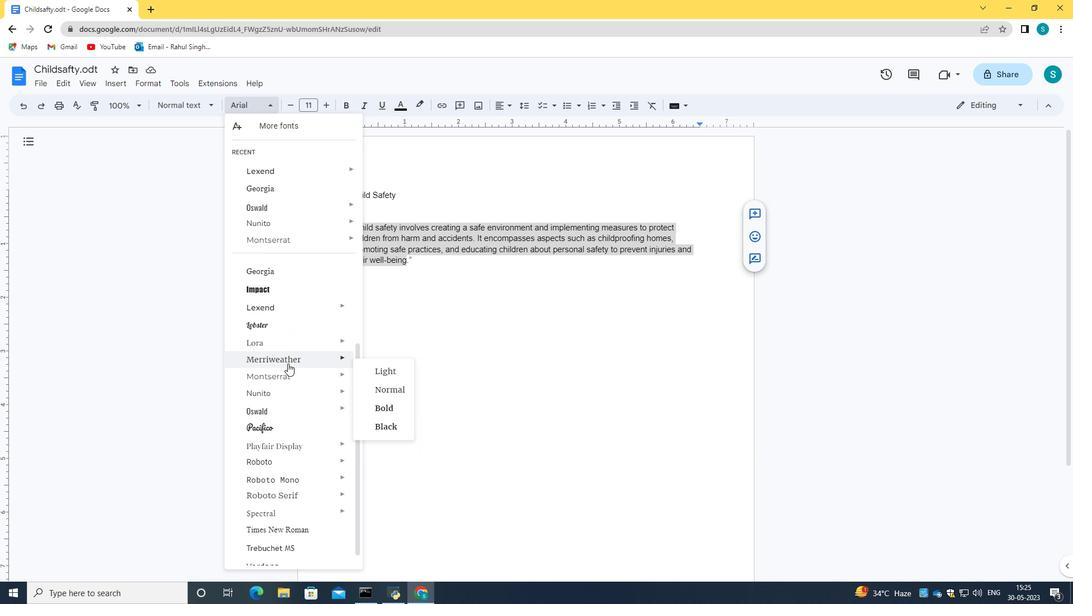 
Action: Mouse scrolled (288, 362) with delta (0, 0)
Screenshot: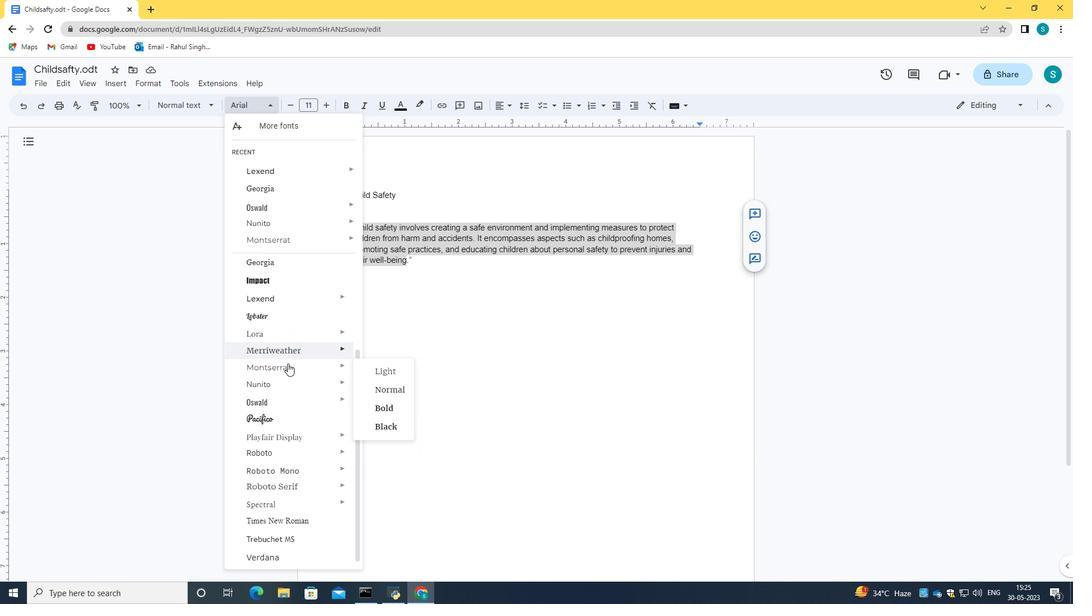 
Action: Mouse moved to (289, 286)
Screenshot: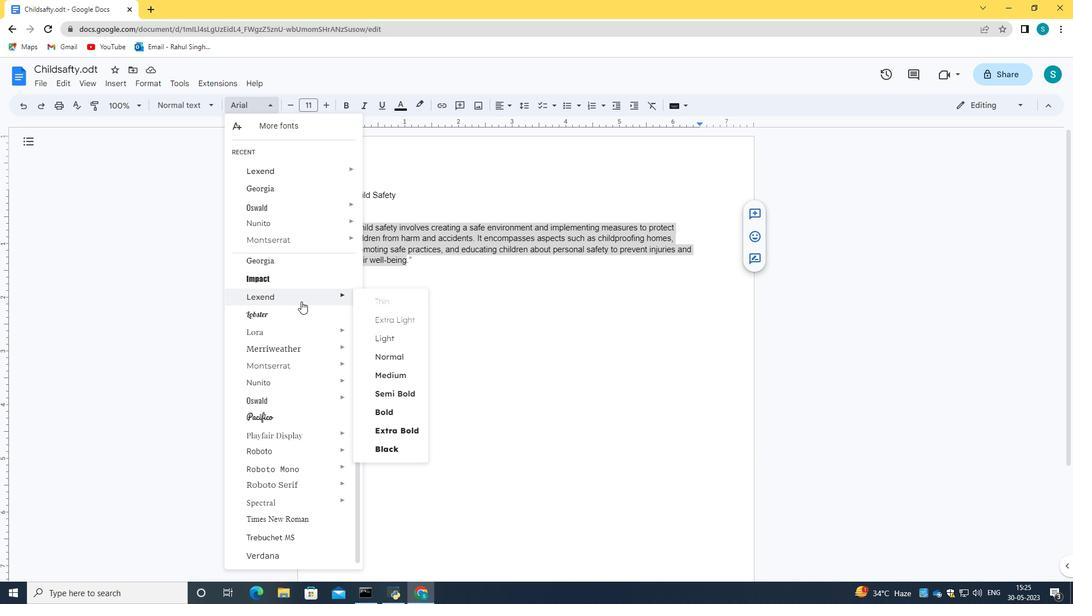 
Action: Mouse pressed left at (289, 286)
Screenshot: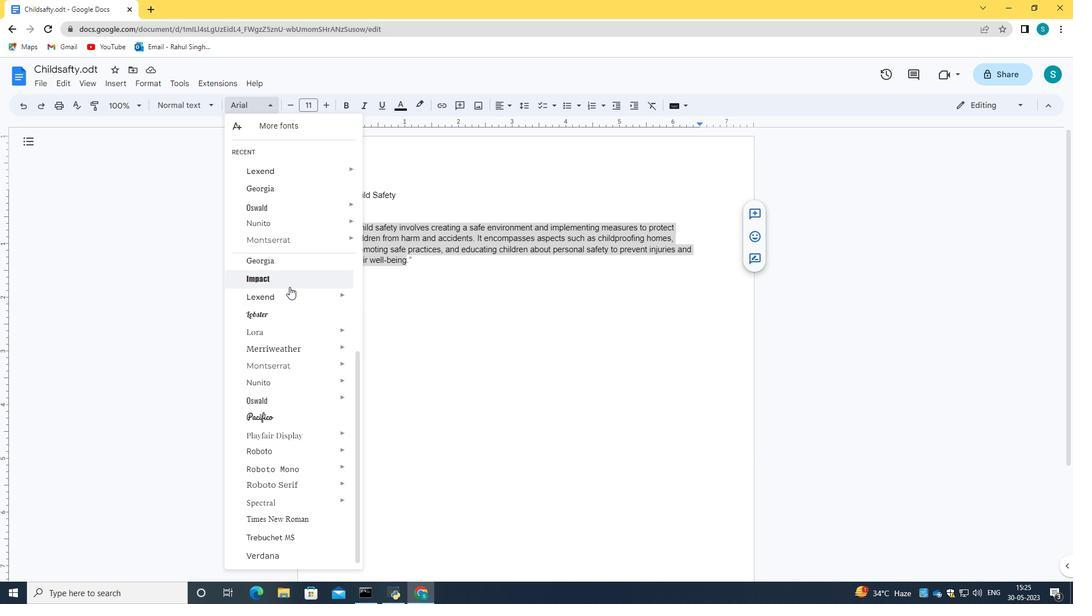 
Action: Mouse moved to (325, 102)
Screenshot: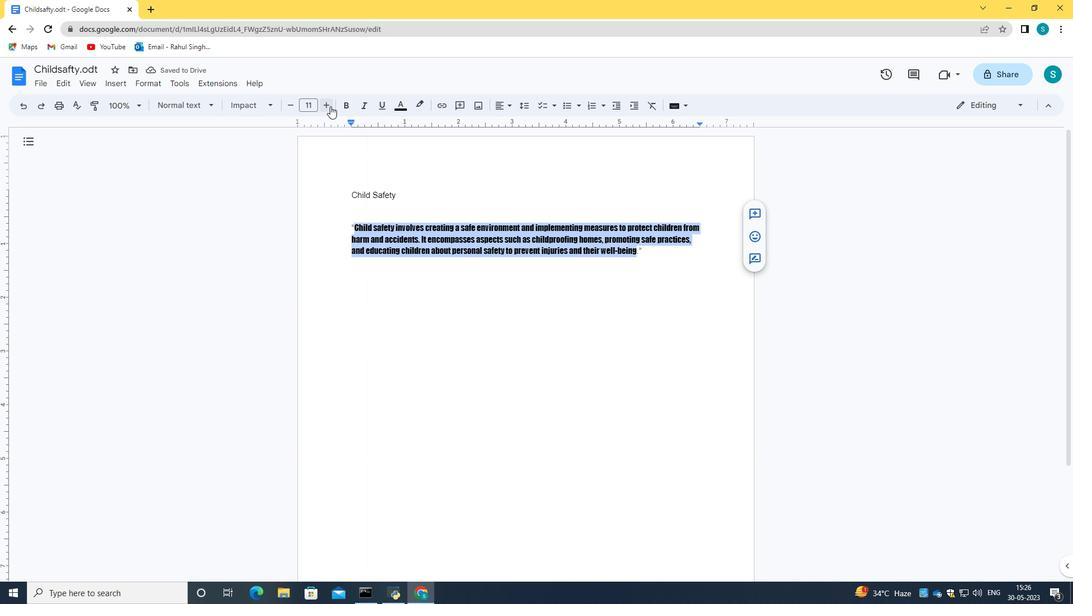 
Action: Mouse pressed left at (325, 102)
Screenshot: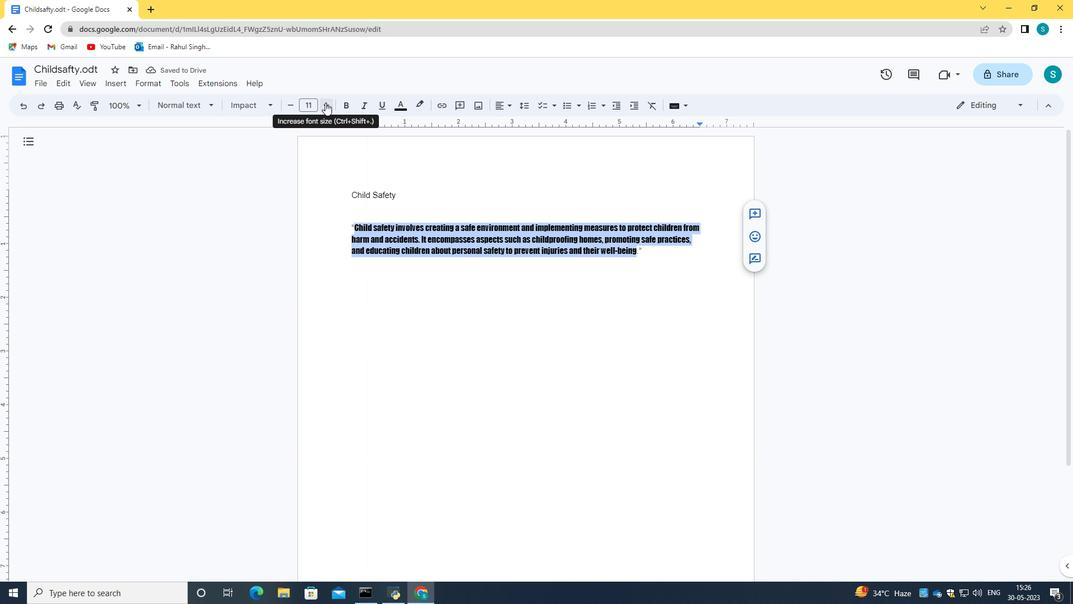 
Action: Mouse pressed left at (325, 102)
Screenshot: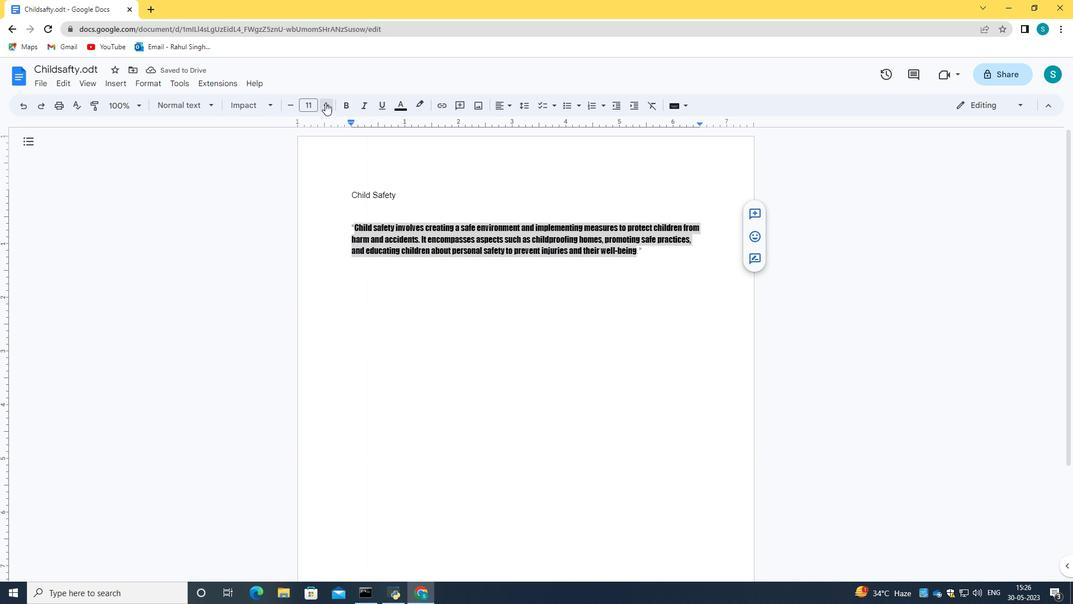 
Action: Mouse pressed left at (325, 102)
Screenshot: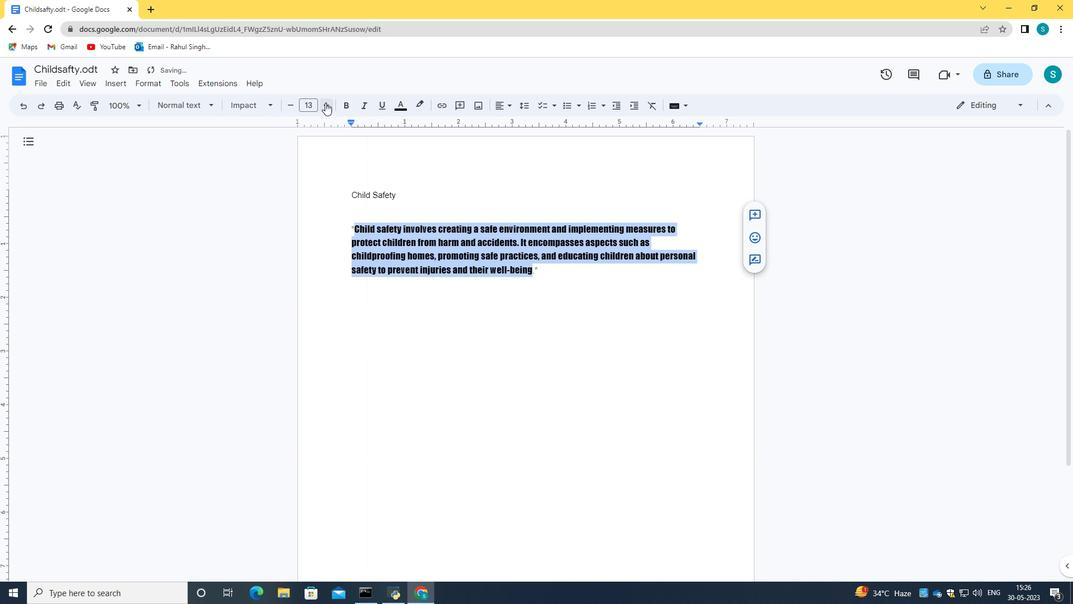 
Action: Mouse pressed left at (325, 102)
Screenshot: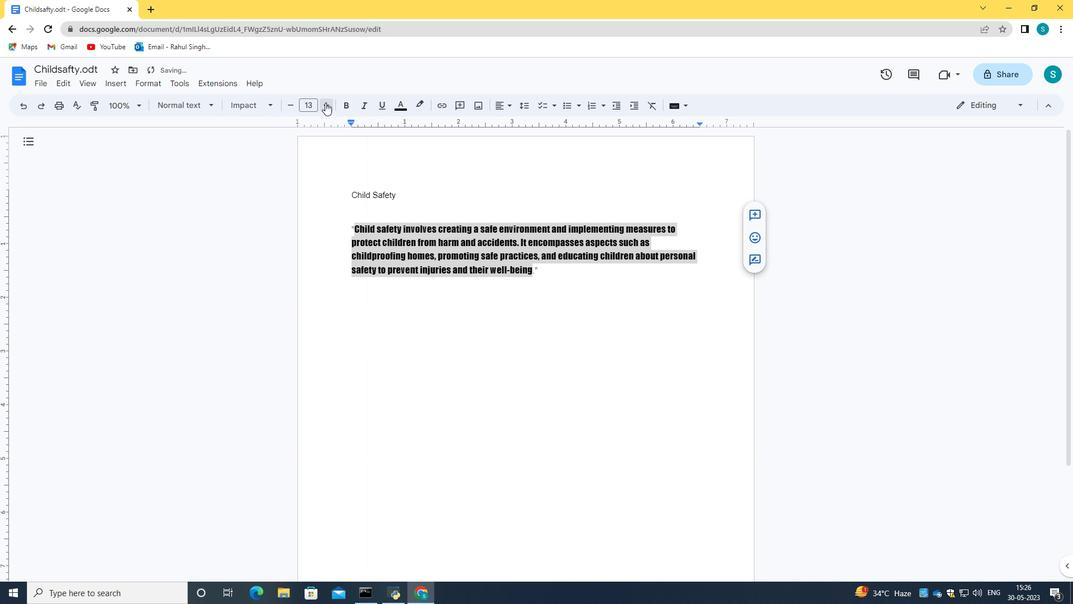 
Action: Mouse pressed left at (325, 102)
Screenshot: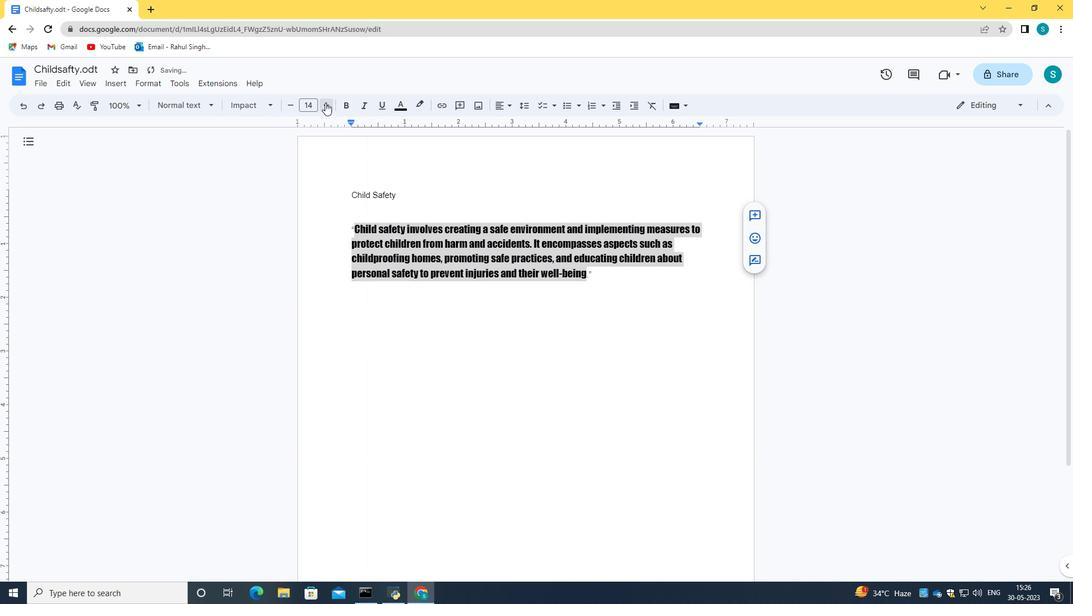 
Action: Mouse pressed left at (325, 102)
Screenshot: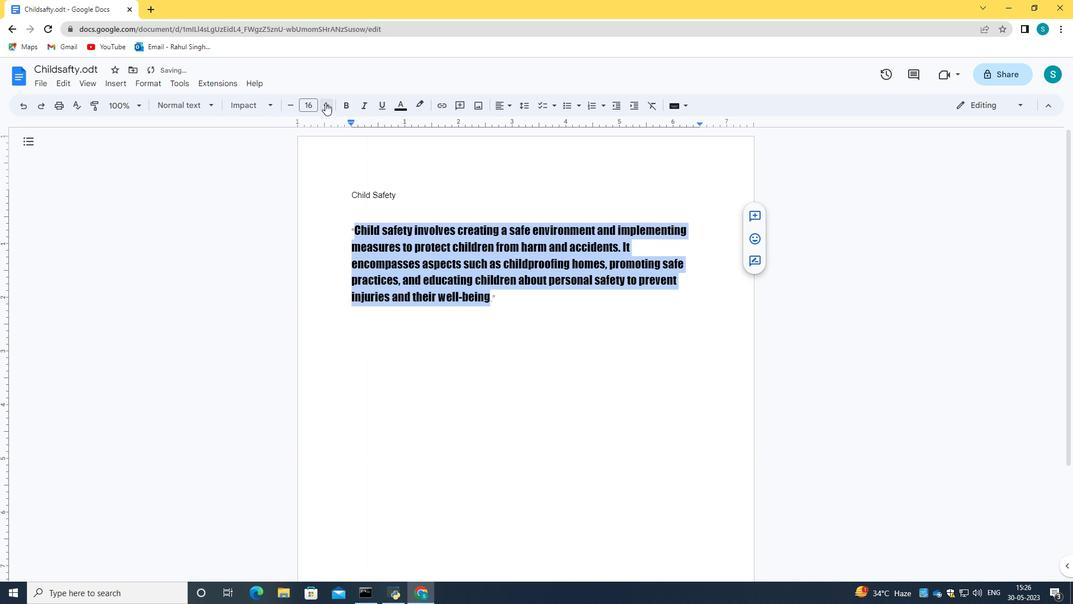 
Action: Mouse pressed left at (325, 102)
Screenshot: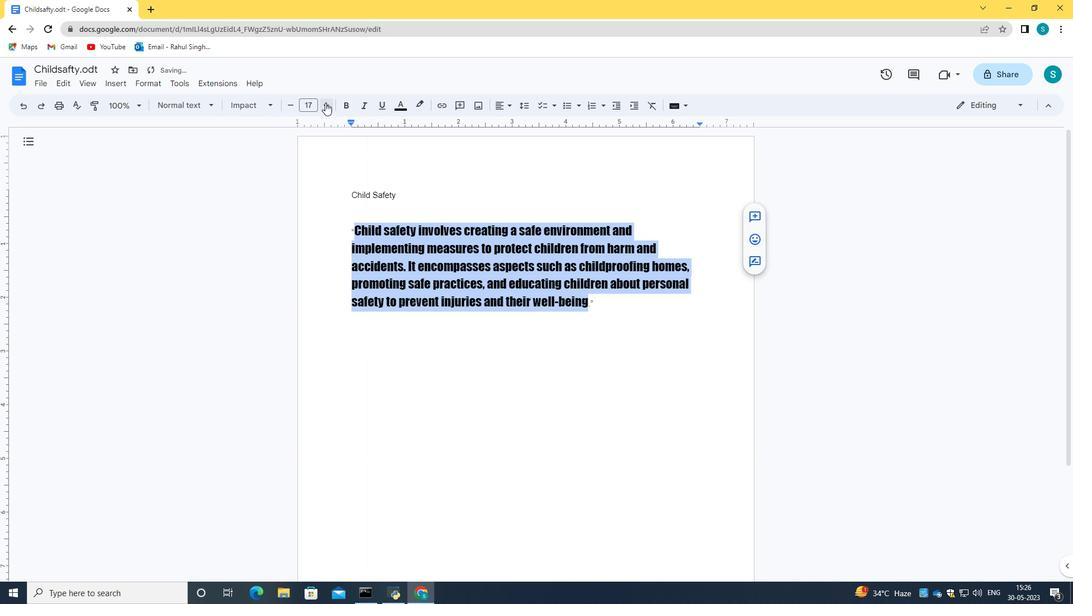 
Action: Mouse pressed left at (325, 102)
Screenshot: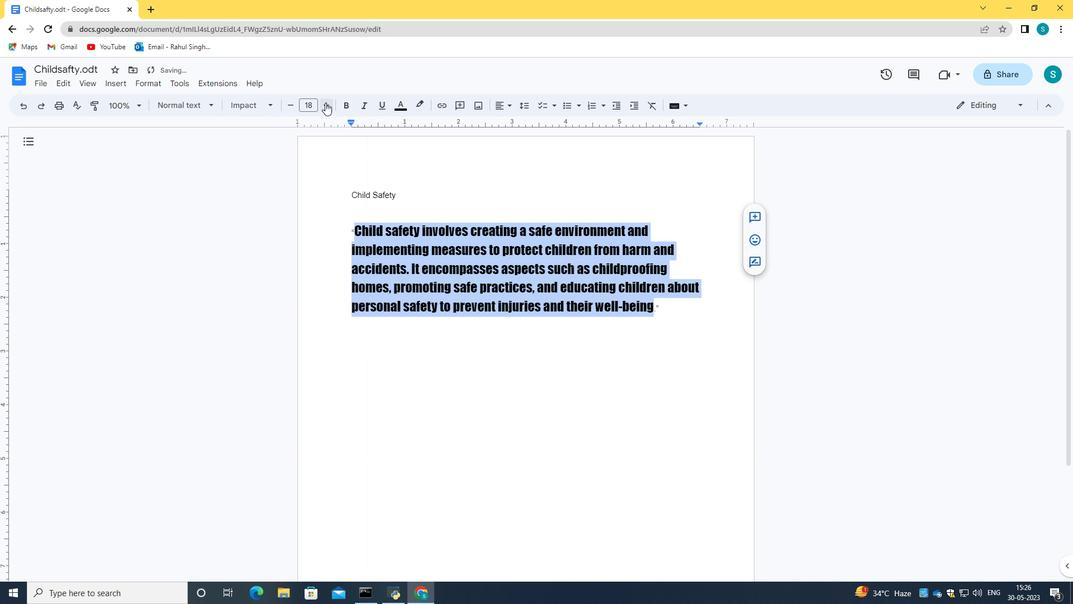 
Action: Mouse moved to (294, 102)
Screenshot: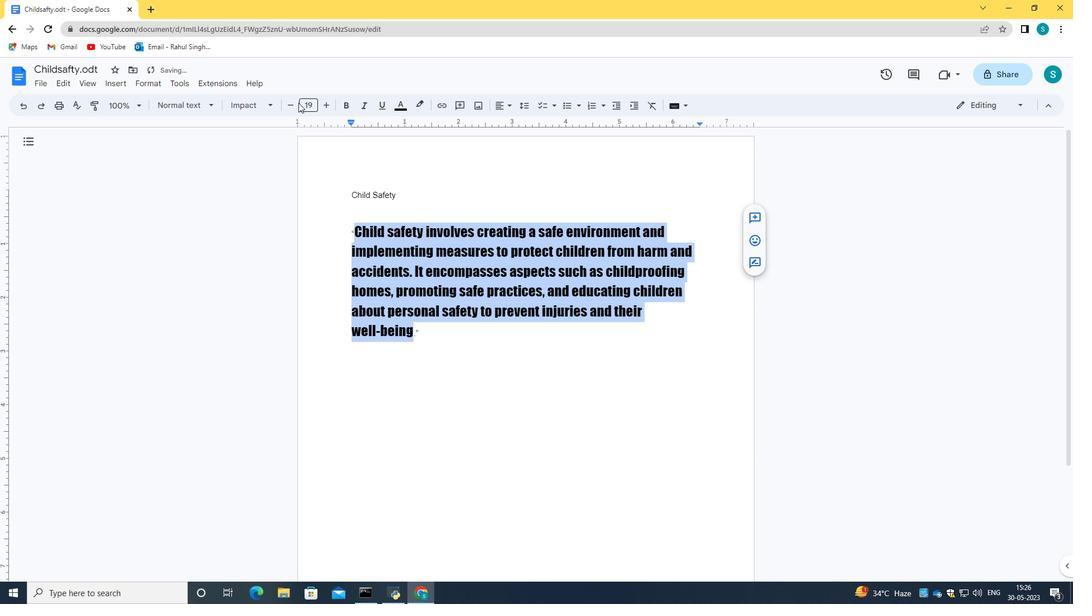 
Action: Mouse pressed left at (294, 102)
Screenshot: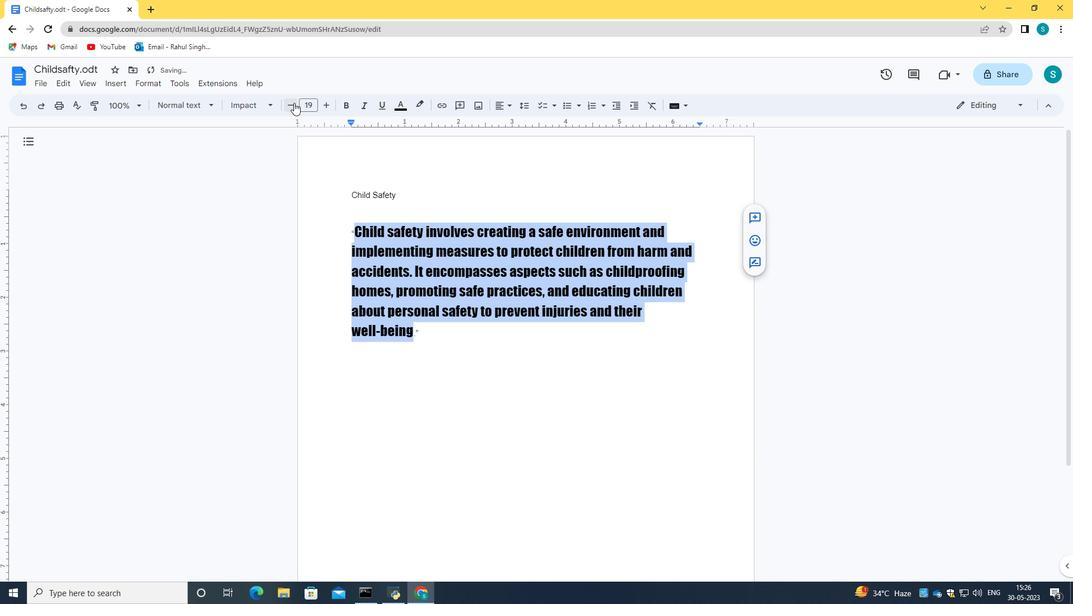 
Action: Mouse moved to (407, 360)
Screenshot: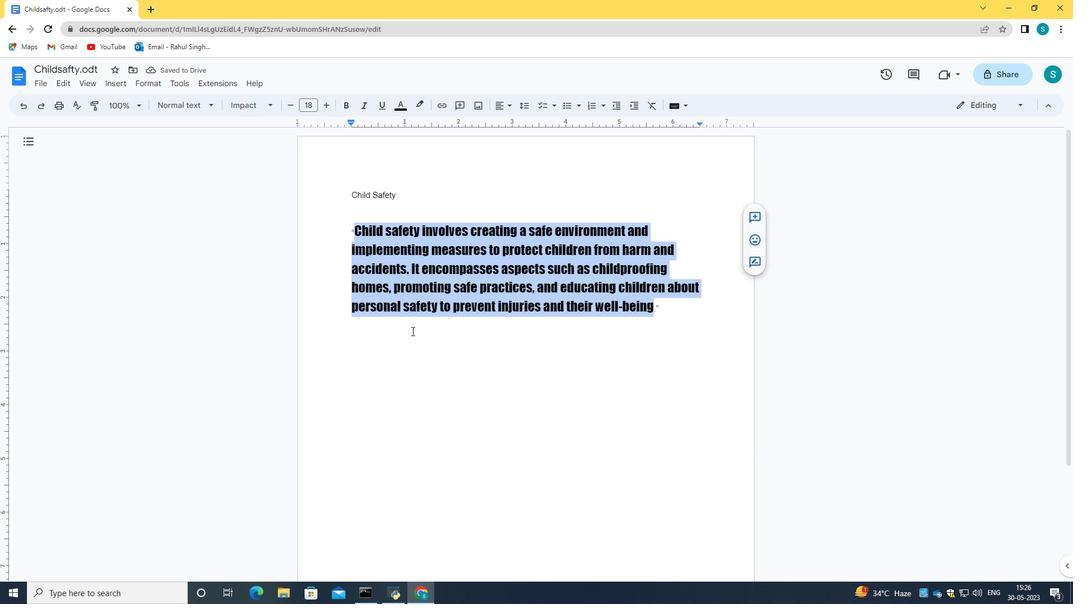 
Action: Mouse pressed left at (407, 360)
Screenshot: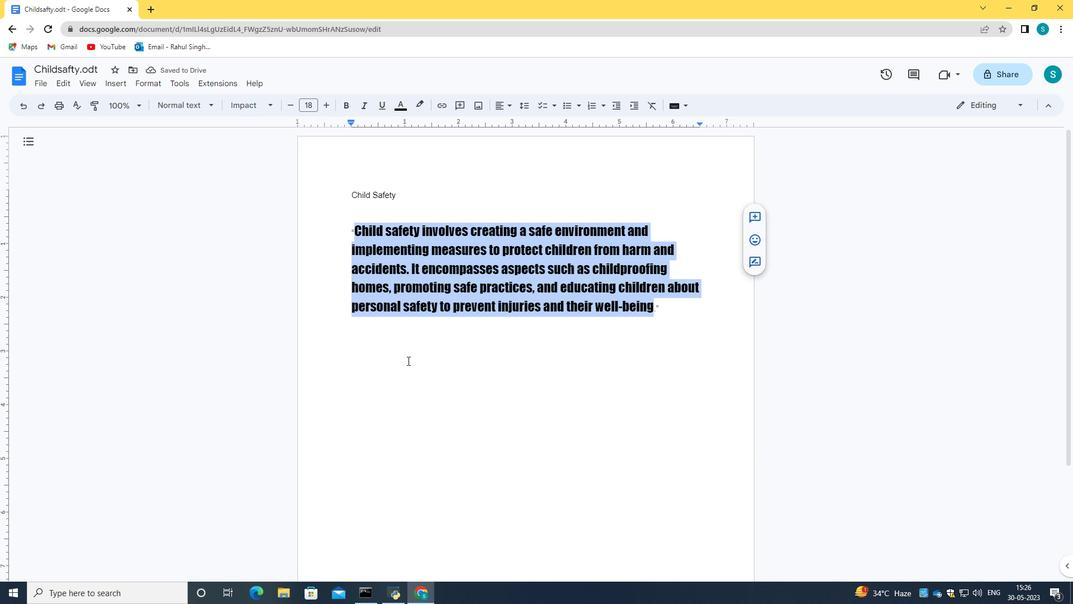 
Action: Mouse moved to (397, 195)
Screenshot: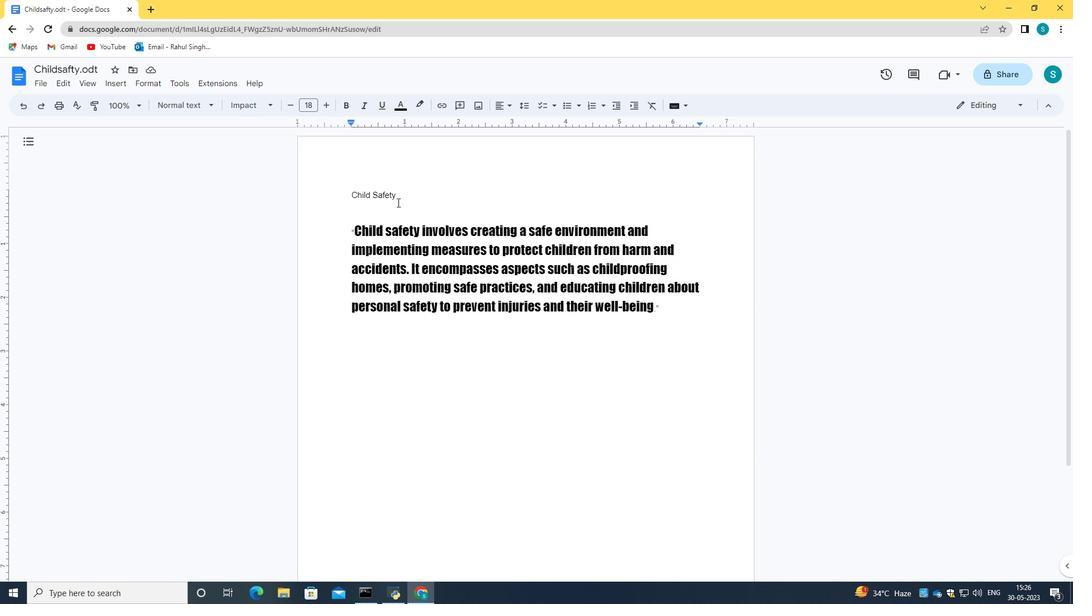 
Action: Mouse pressed left at (397, 195)
Screenshot: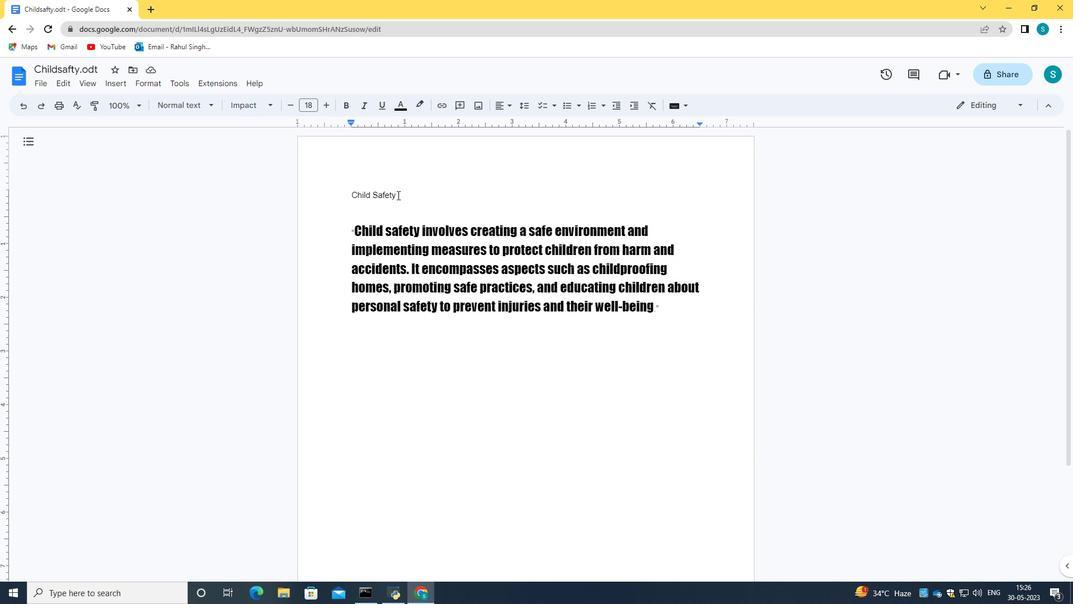 
Action: Mouse moved to (251, 100)
Screenshot: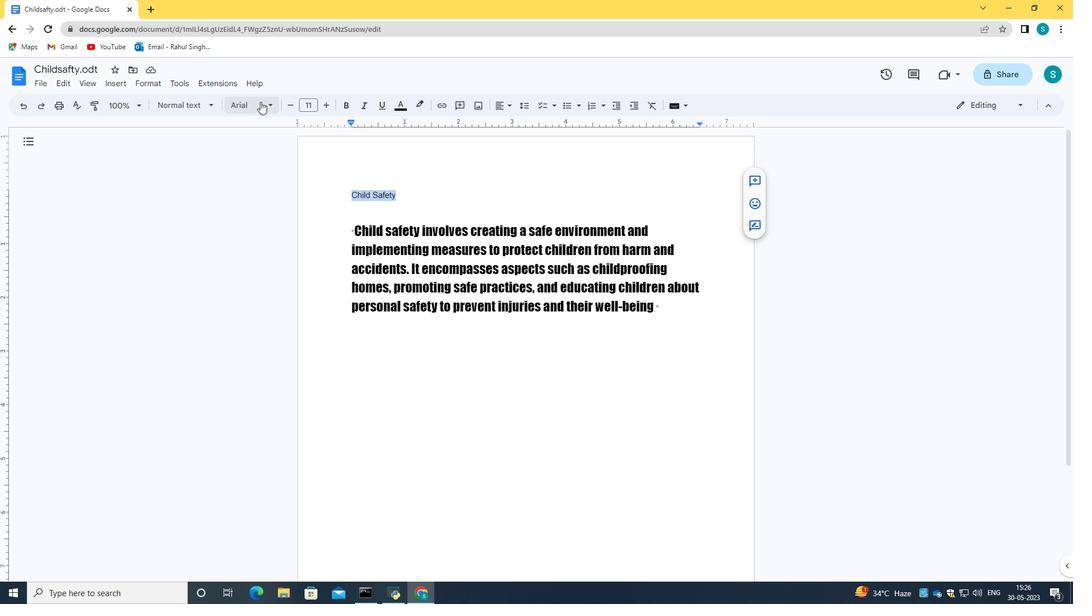 
Action: Mouse pressed left at (251, 100)
Screenshot: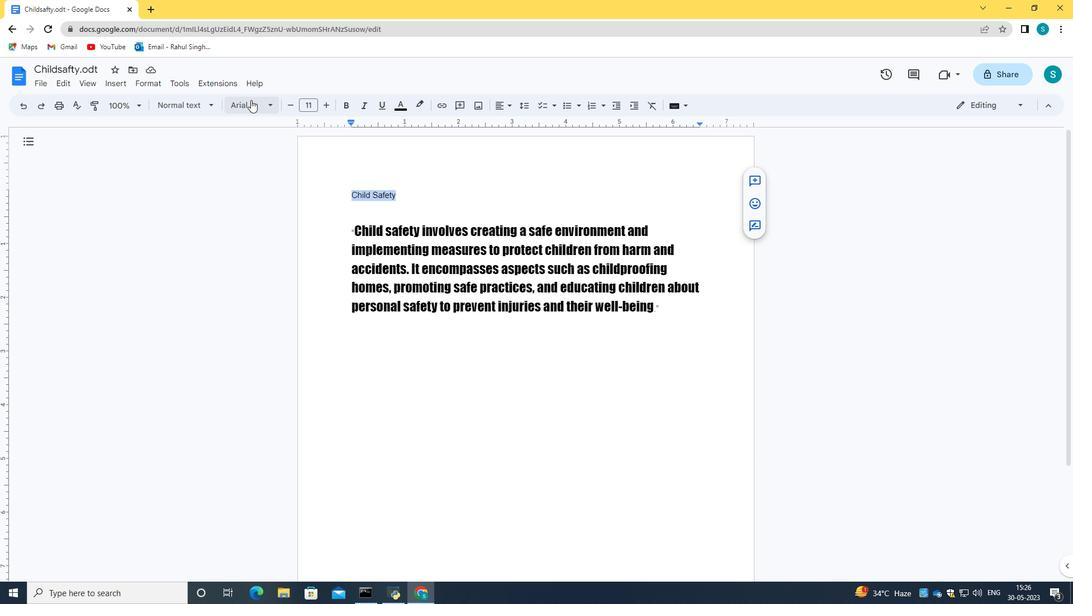 
Action: Mouse moved to (290, 209)
Screenshot: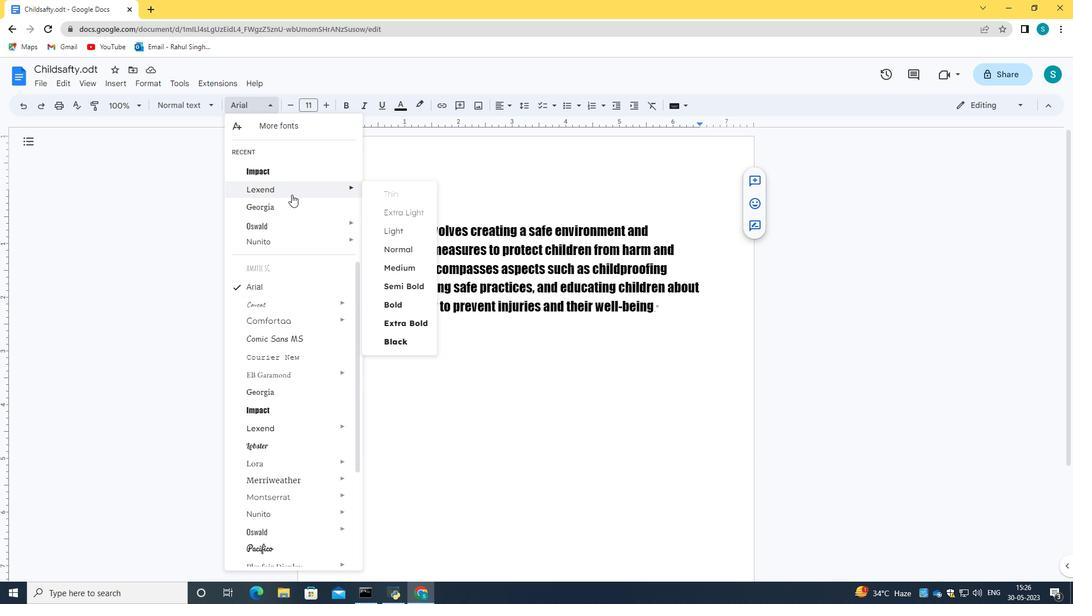 
Action: Mouse pressed left at (290, 209)
Screenshot: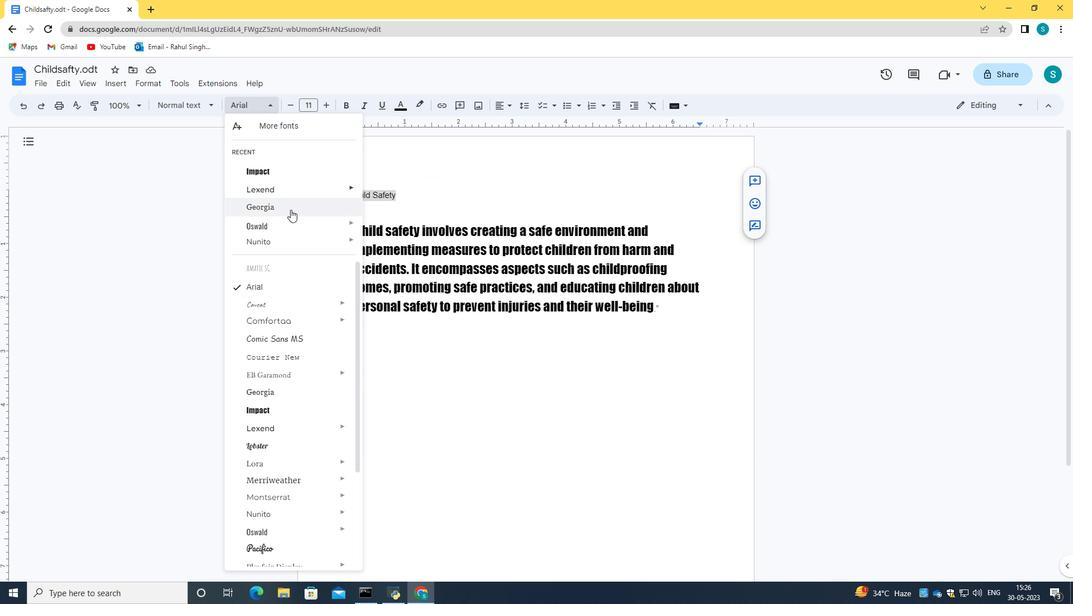 
Action: Mouse moved to (321, 105)
Screenshot: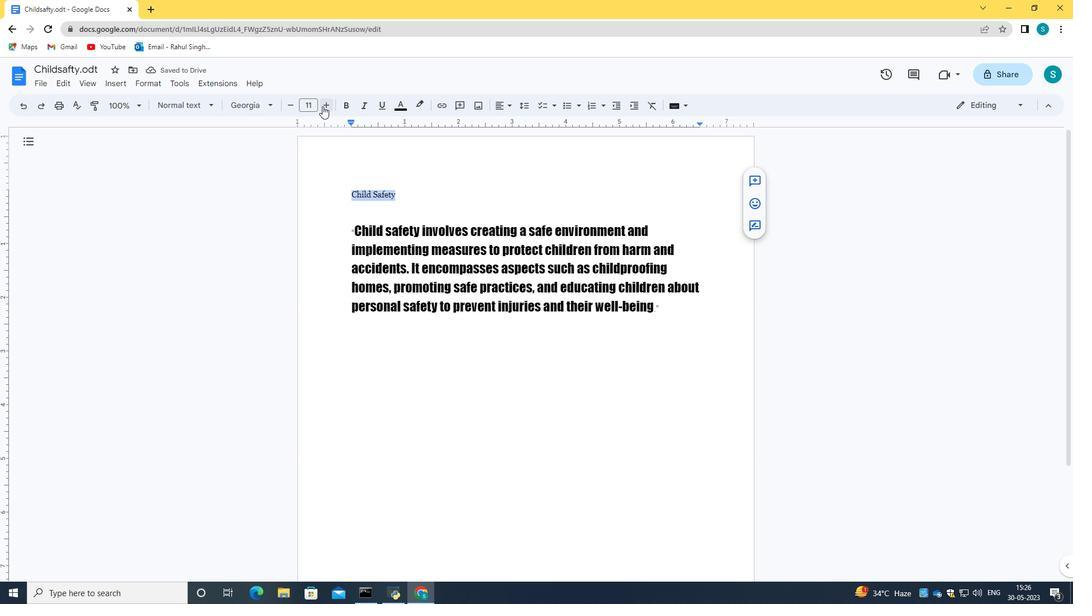 
Action: Mouse pressed left at (321, 105)
Screenshot: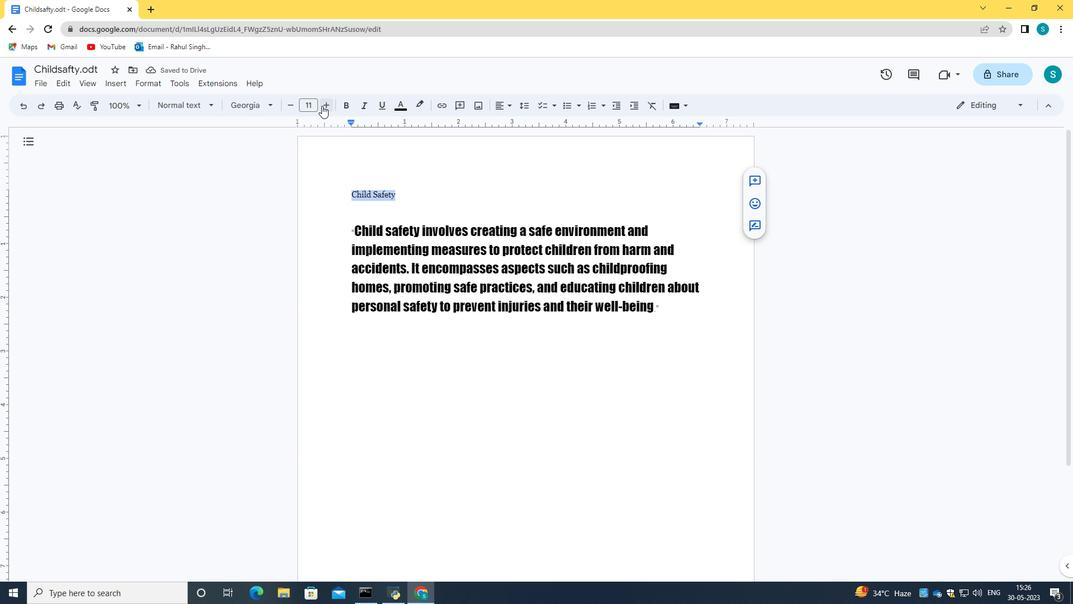
Action: Mouse pressed left at (321, 105)
Screenshot: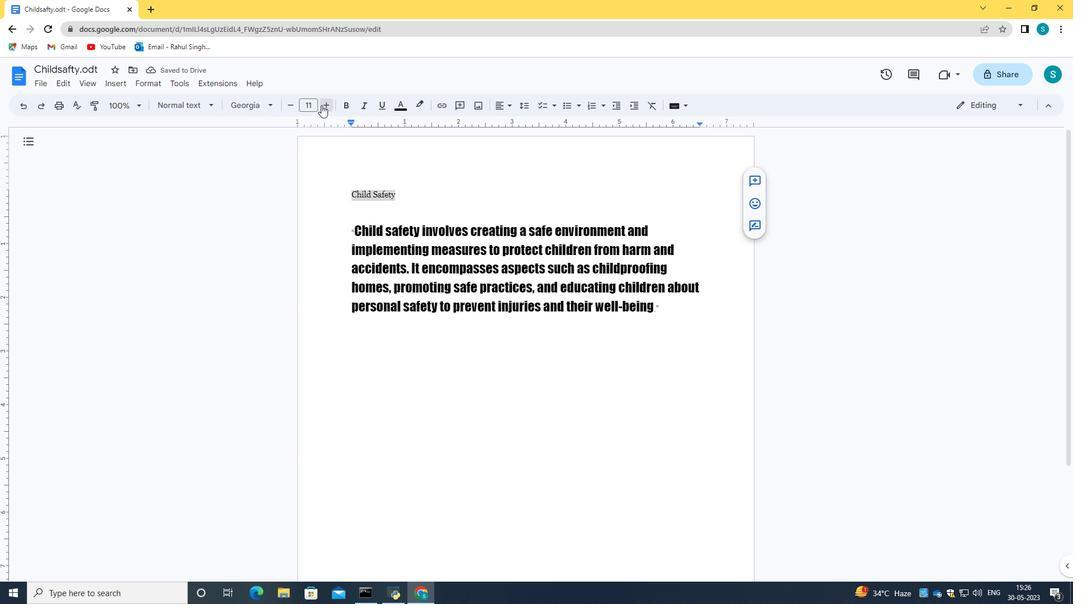 
Action: Mouse pressed left at (321, 105)
Screenshot: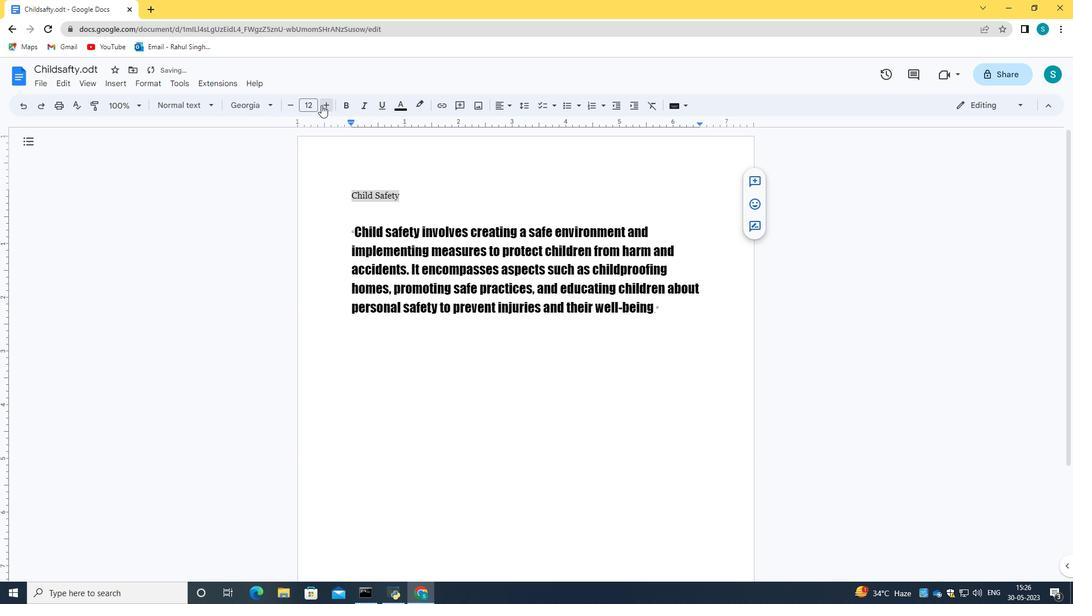 
Action: Mouse pressed left at (321, 105)
Screenshot: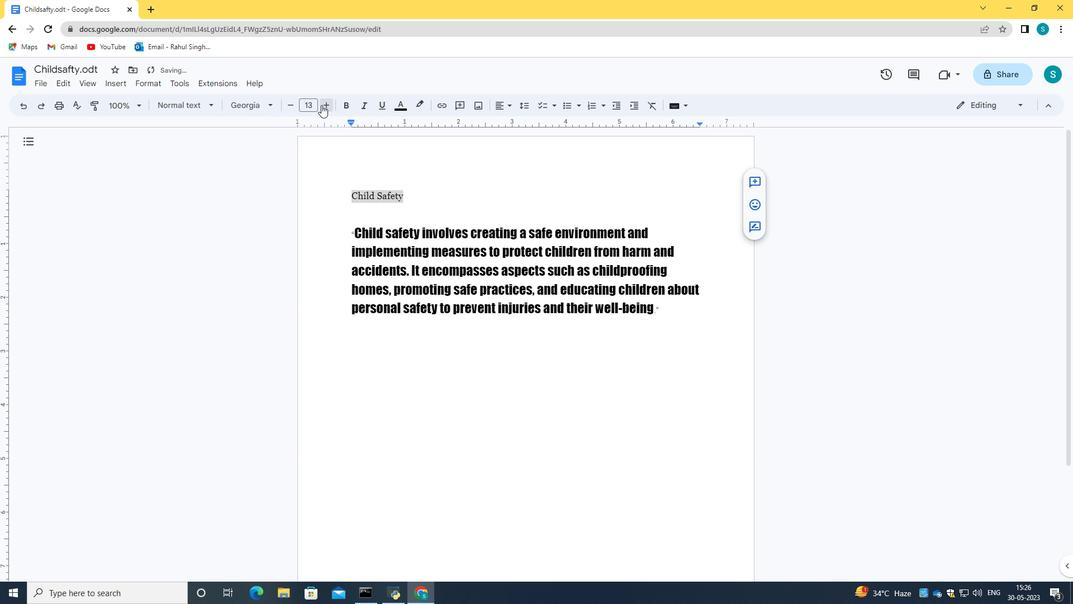 
Action: Mouse pressed left at (321, 105)
Screenshot: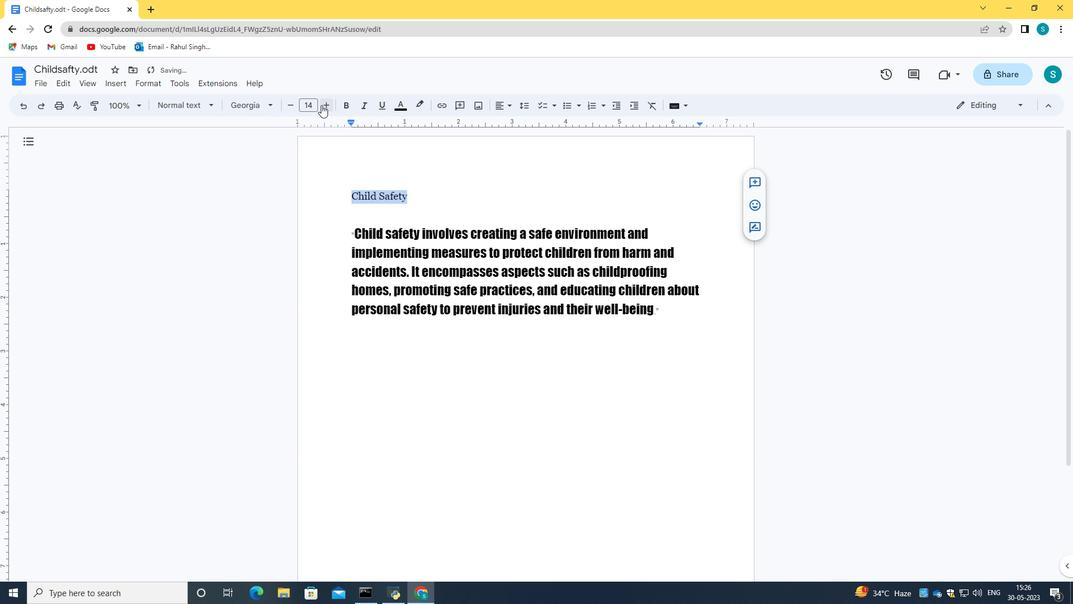 
Action: Mouse pressed left at (321, 105)
Screenshot: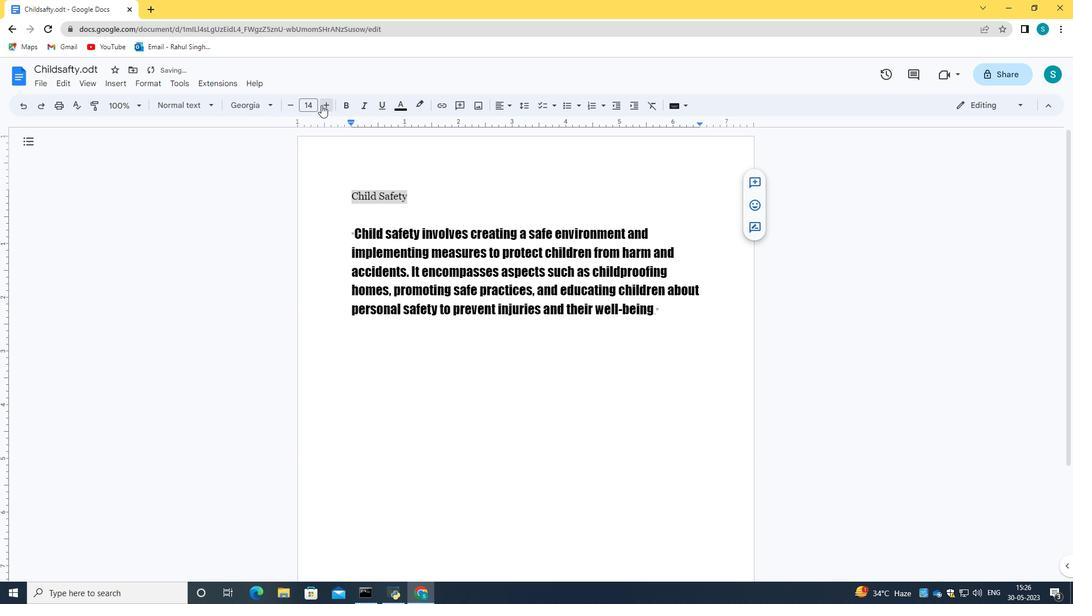 
Action: Mouse pressed left at (321, 105)
Screenshot: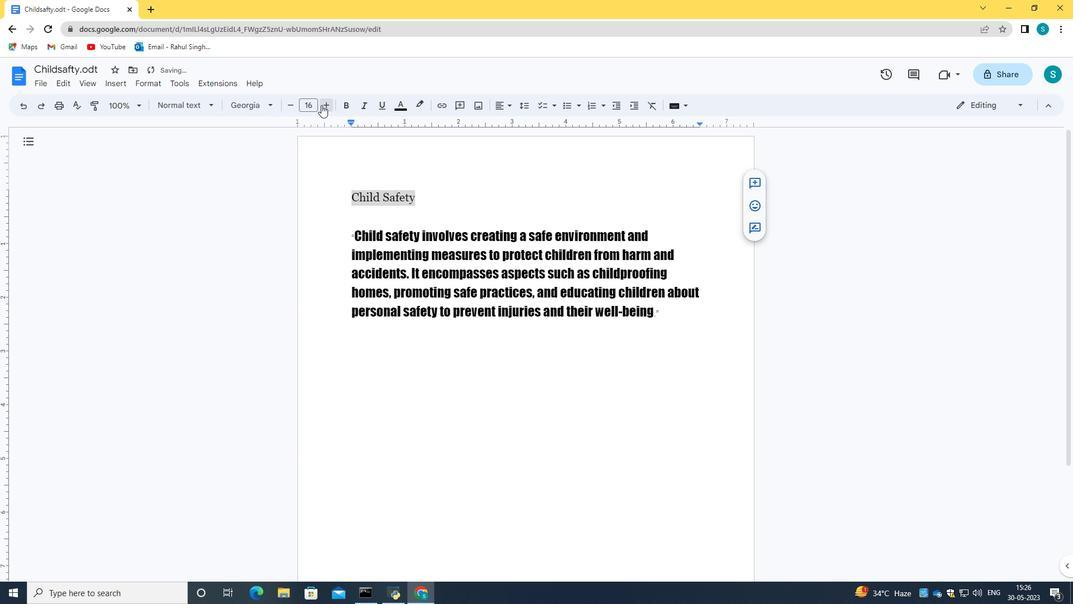 
Action: Mouse pressed left at (321, 105)
Screenshot: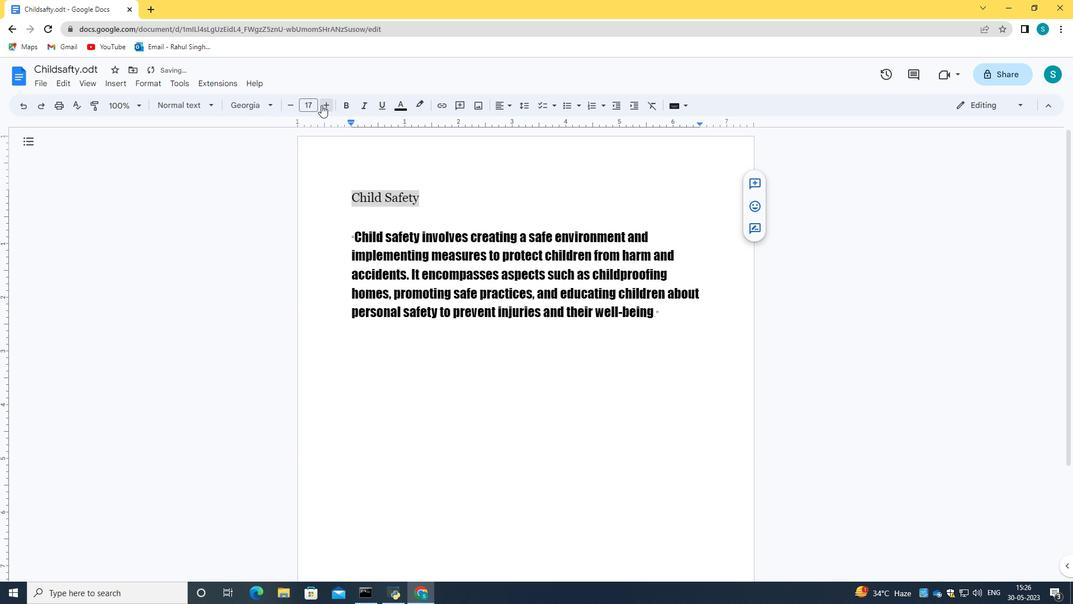 
Action: Mouse pressed left at (321, 105)
Screenshot: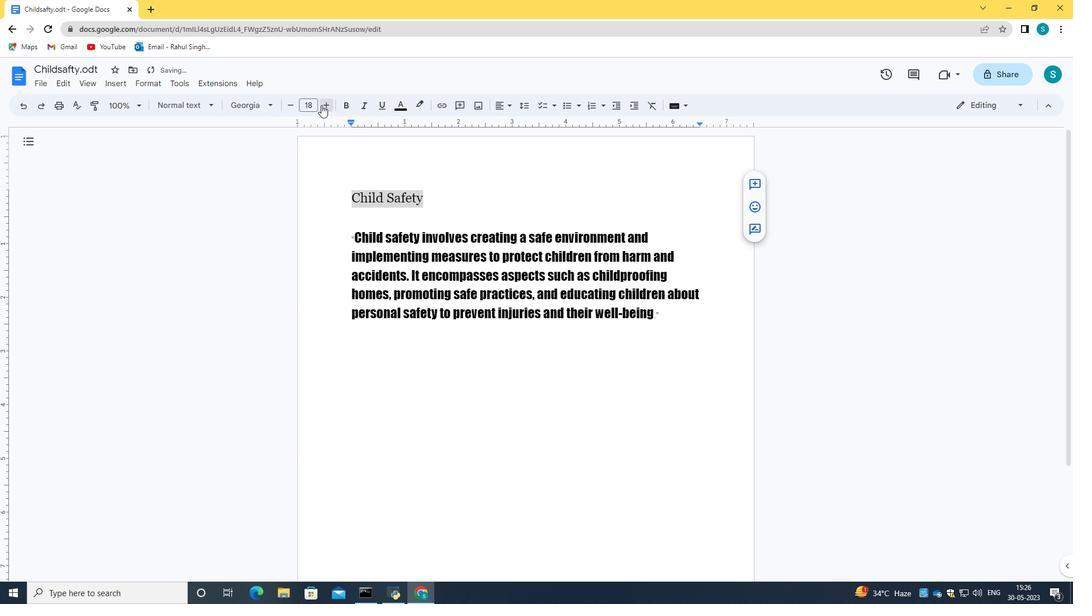 
Action: Mouse pressed left at (321, 105)
Screenshot: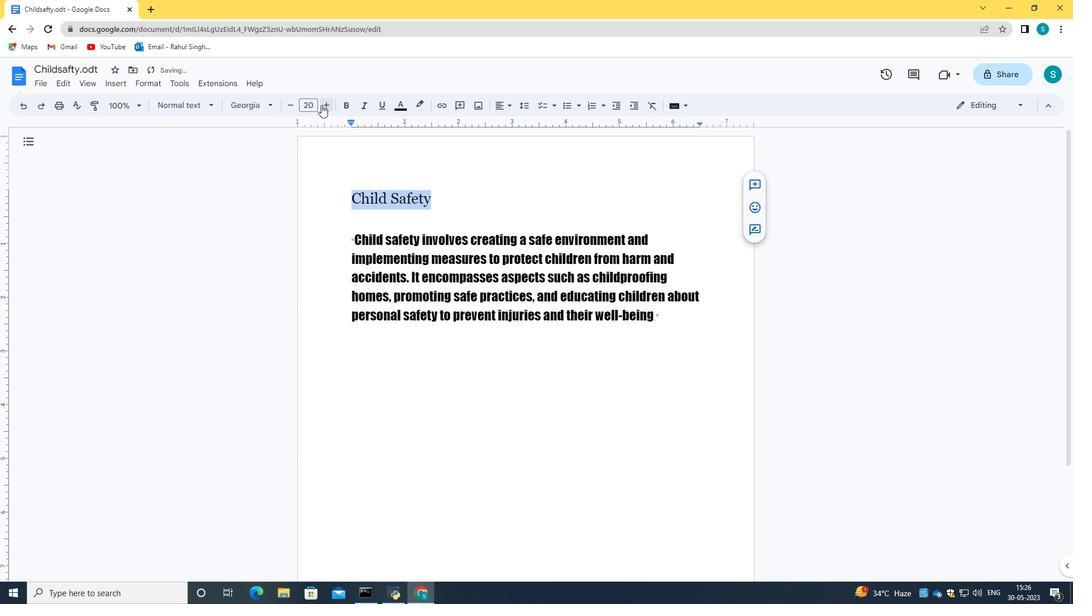 
Action: Mouse pressed left at (321, 105)
Screenshot: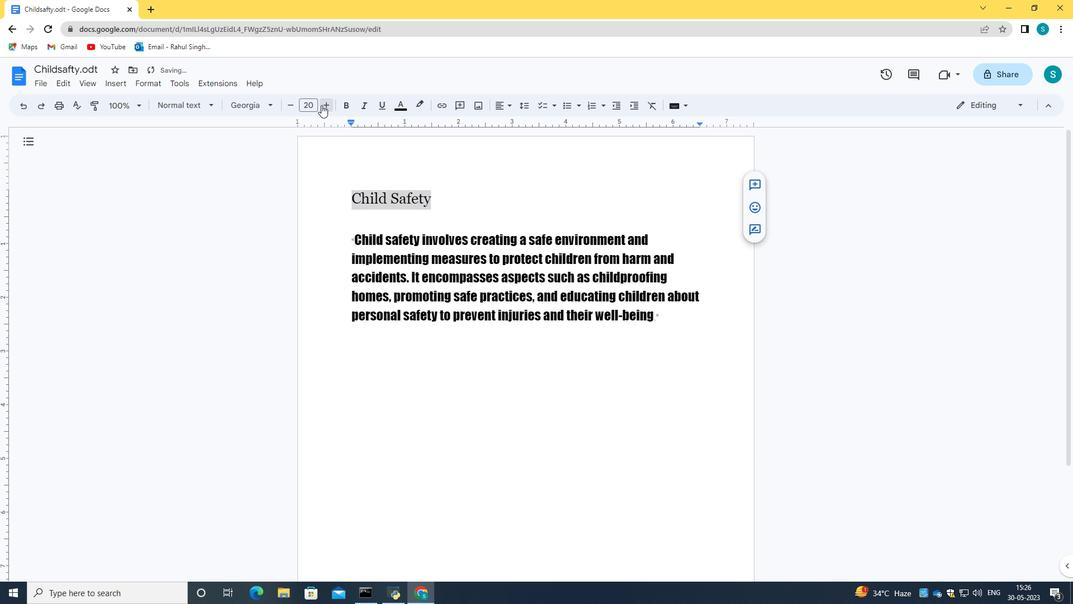 
Action: Mouse pressed left at (321, 105)
Screenshot: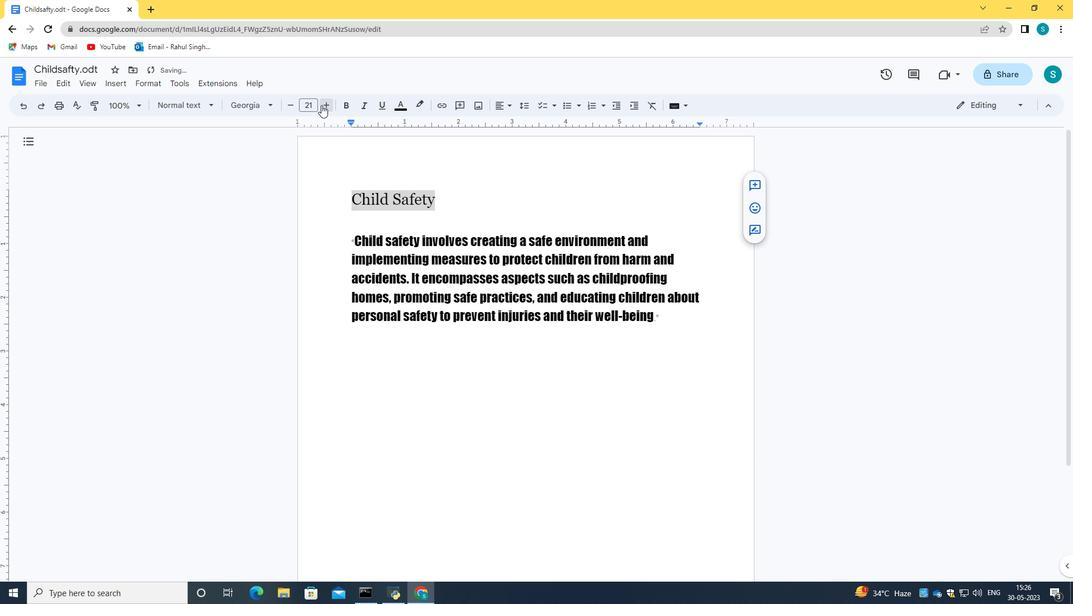 
Action: Mouse pressed left at (321, 105)
Screenshot: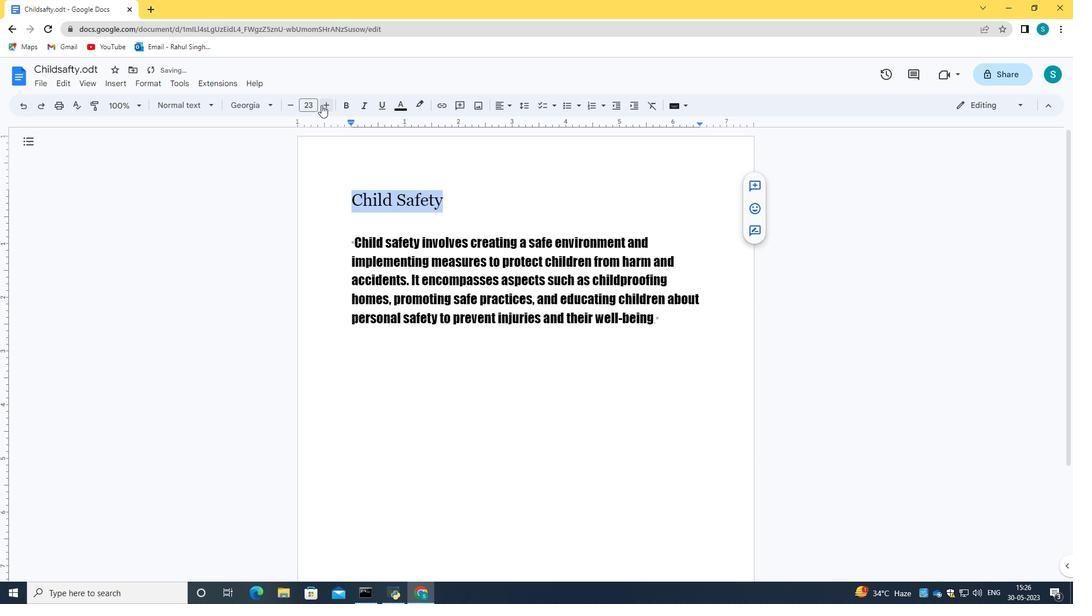 
Action: Mouse moved to (502, 104)
Screenshot: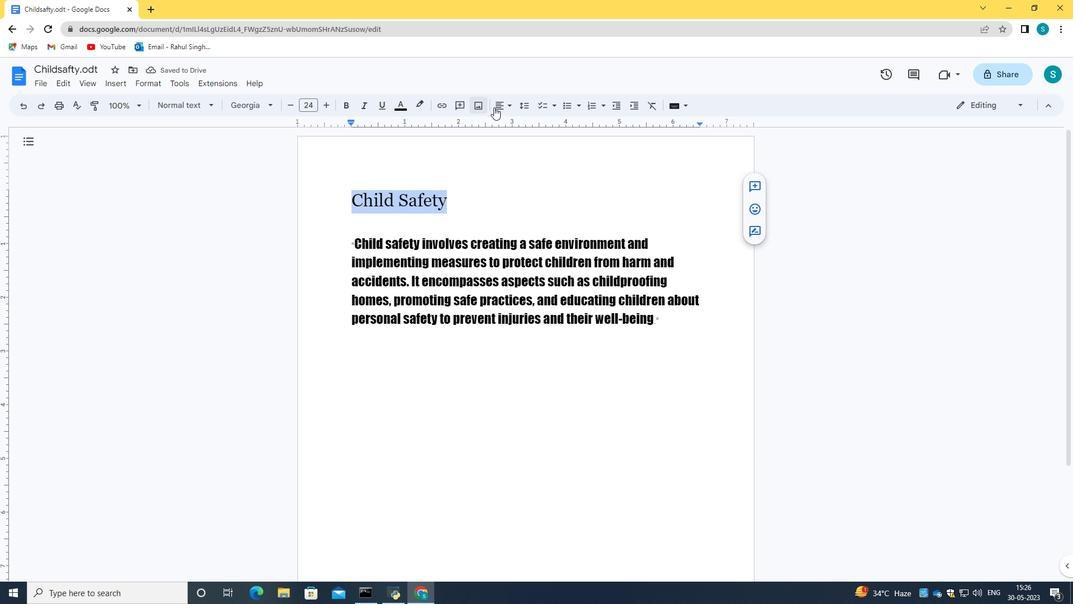 
Action: Mouse pressed left at (502, 104)
Screenshot: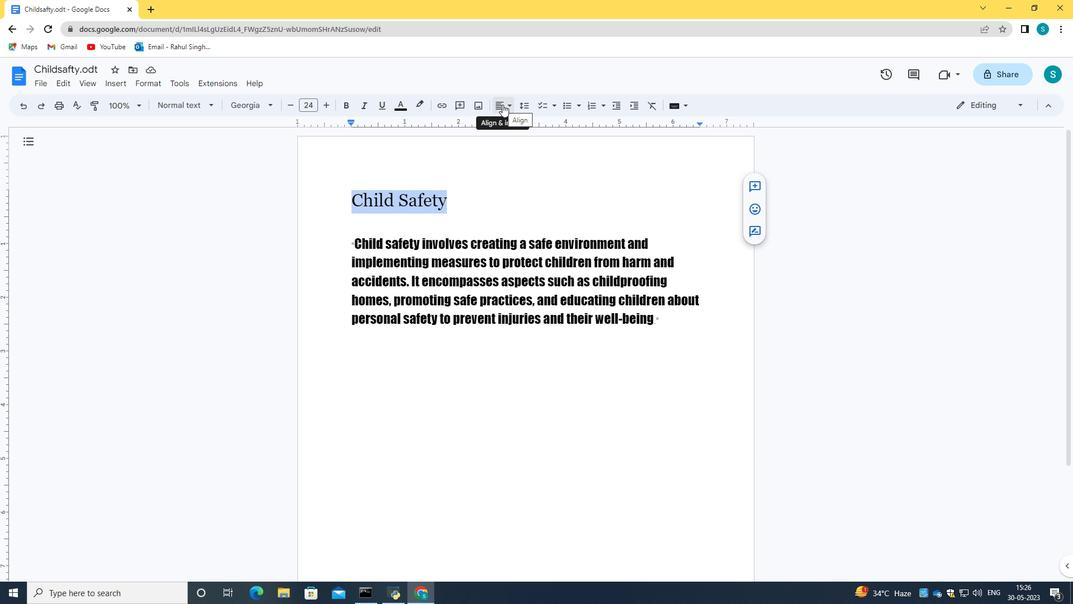 
Action: Mouse moved to (506, 125)
Screenshot: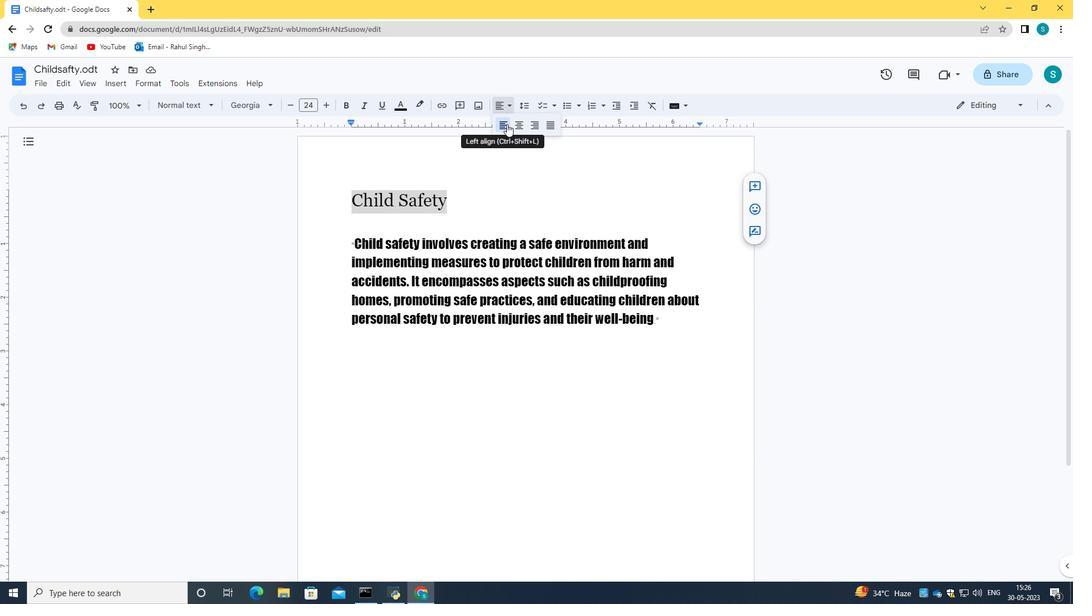 
Action: Mouse pressed left at (506, 125)
Screenshot: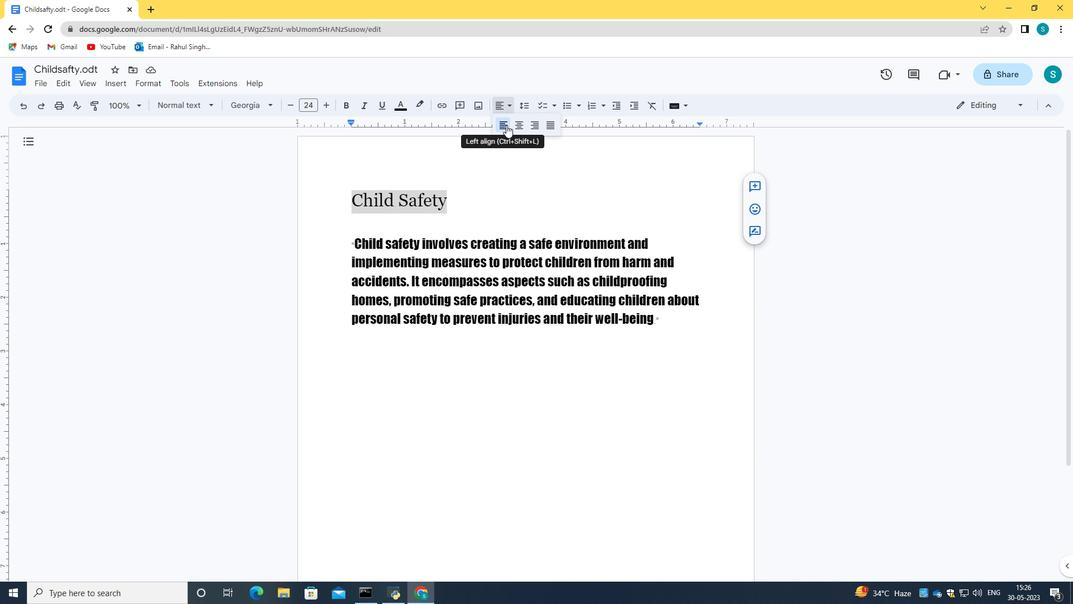 
Action: Mouse moved to (488, 166)
Screenshot: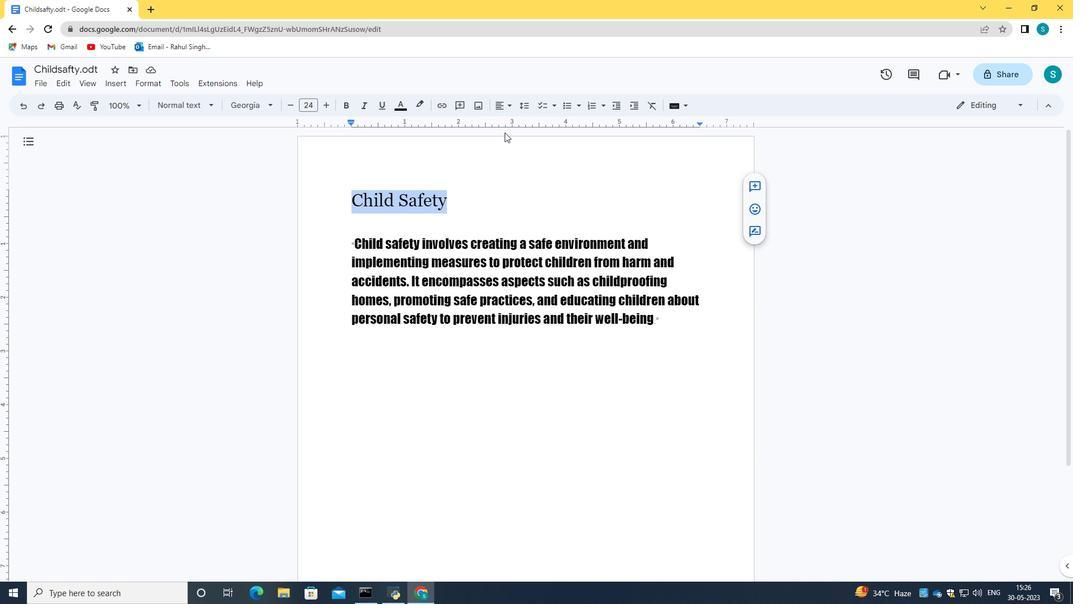 
Action: Mouse pressed left at (488, 166)
Screenshot: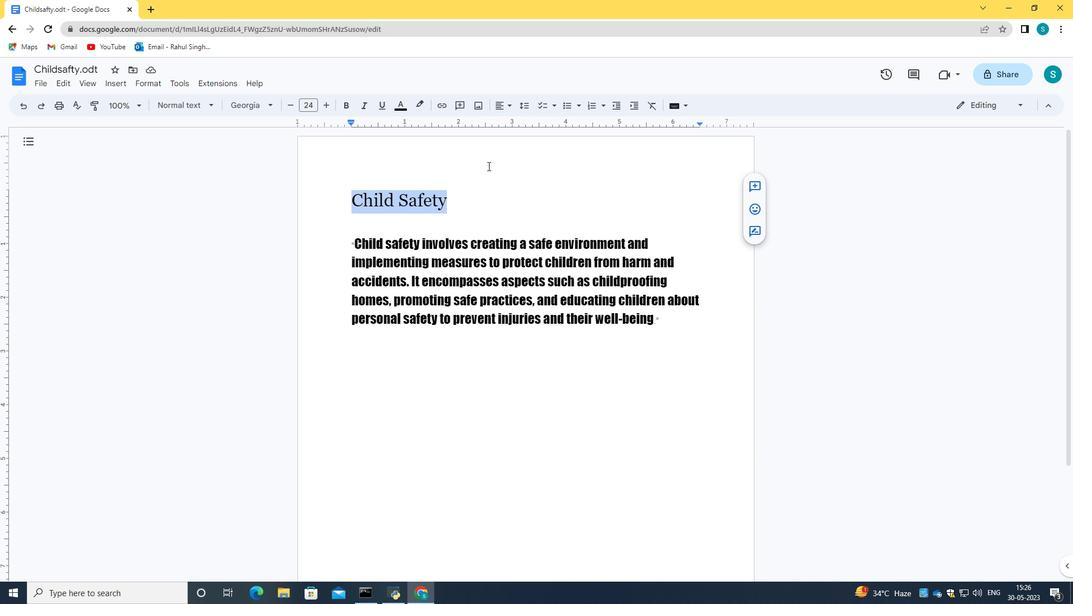 
Action: Mouse moved to (501, 218)
Screenshot: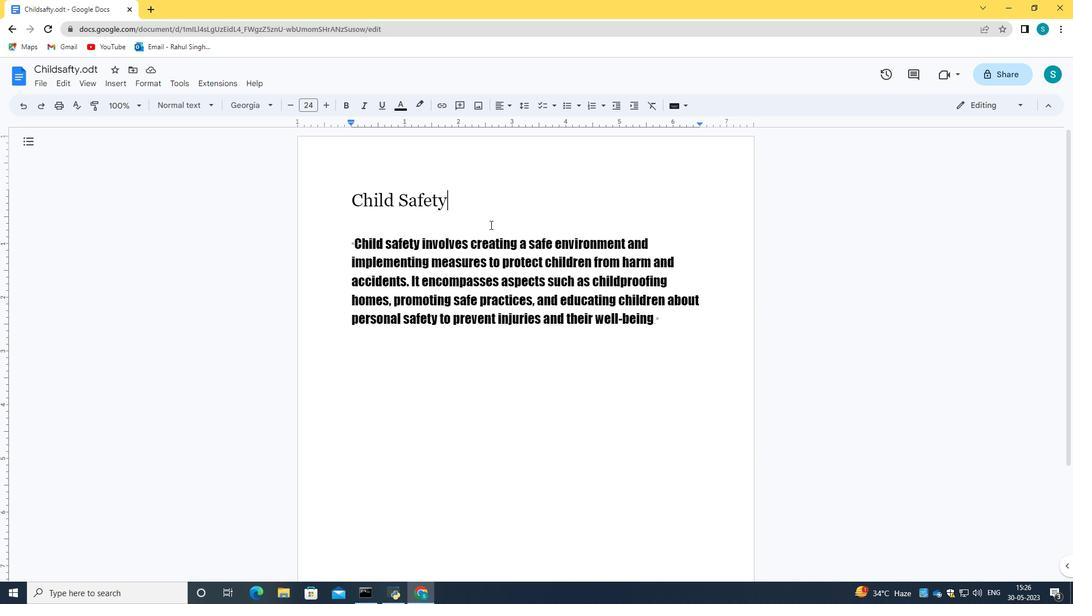 
